 Task: Create a scrum project AgileFlow. Add to scrum project AgileFlow a team member softage.2@softage.net and assign as Project Lead. Add to scrum project AgileFlow a team member softage.3@softage.net
Action: Mouse moved to (229, 64)
Screenshot: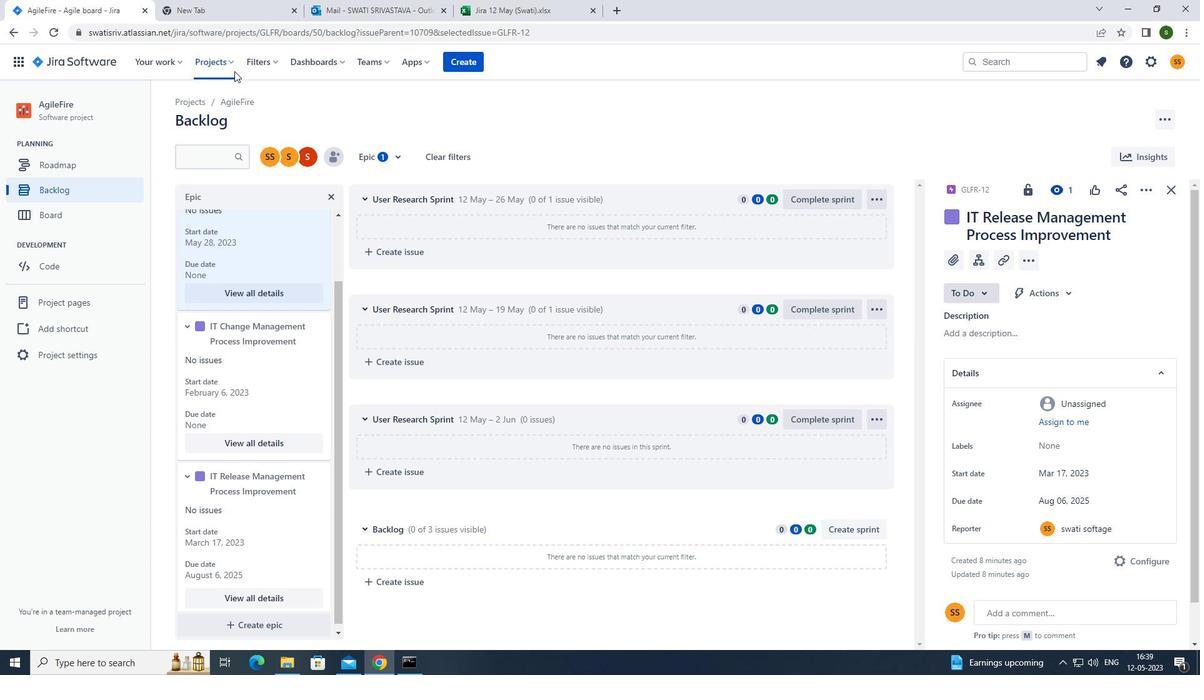 
Action: Mouse pressed left at (229, 64)
Screenshot: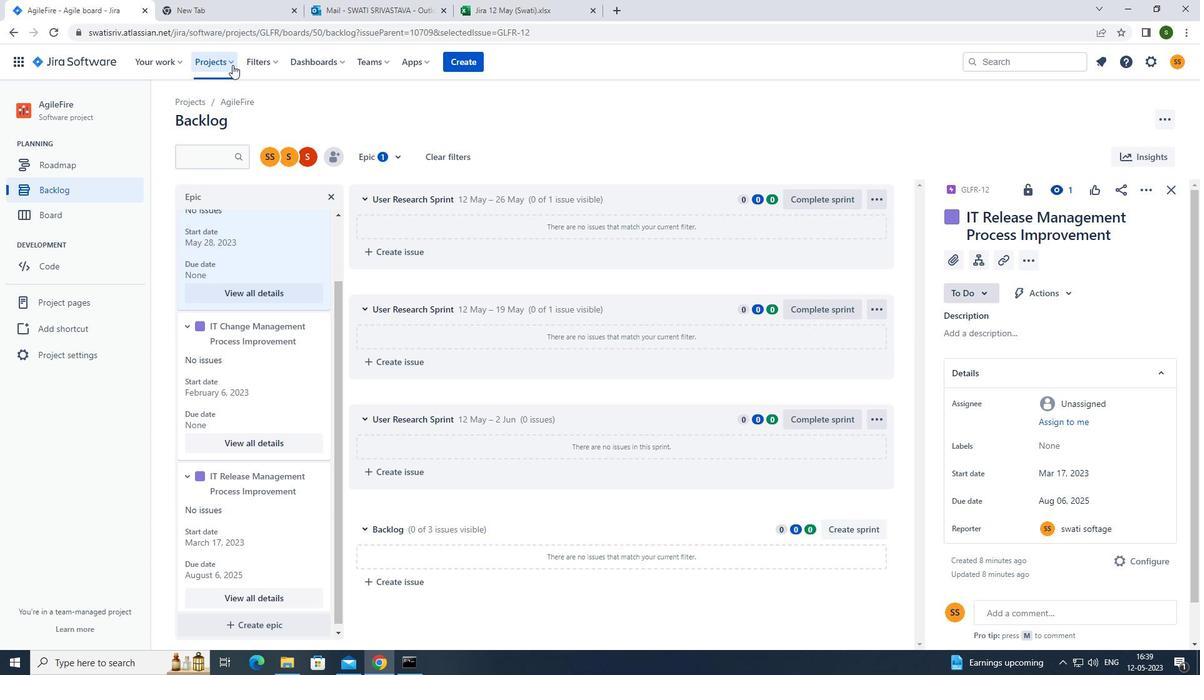 
Action: Mouse moved to (266, 305)
Screenshot: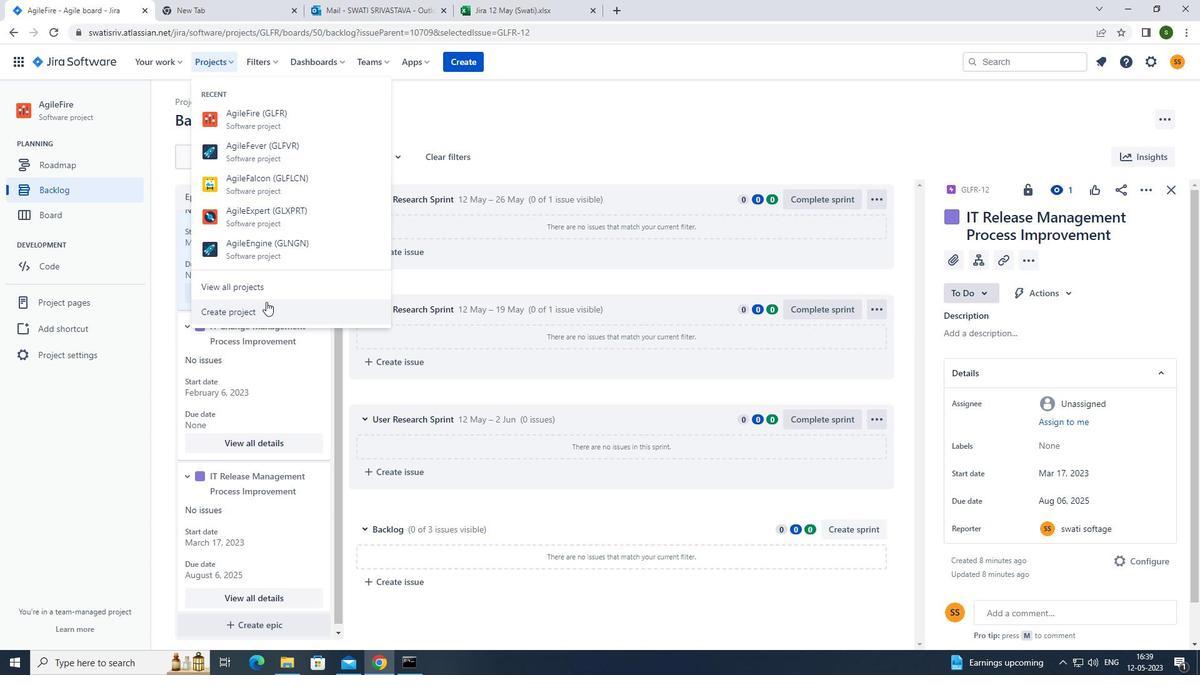 
Action: Mouse pressed left at (266, 305)
Screenshot: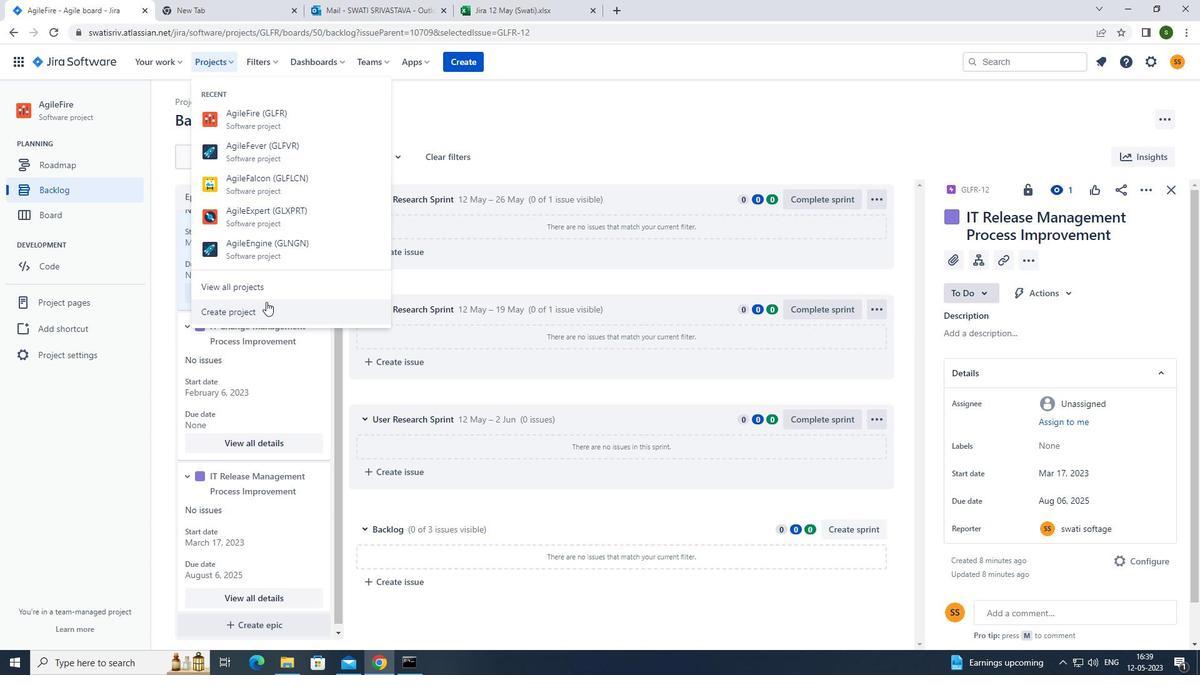 
Action: Mouse moved to (783, 298)
Screenshot: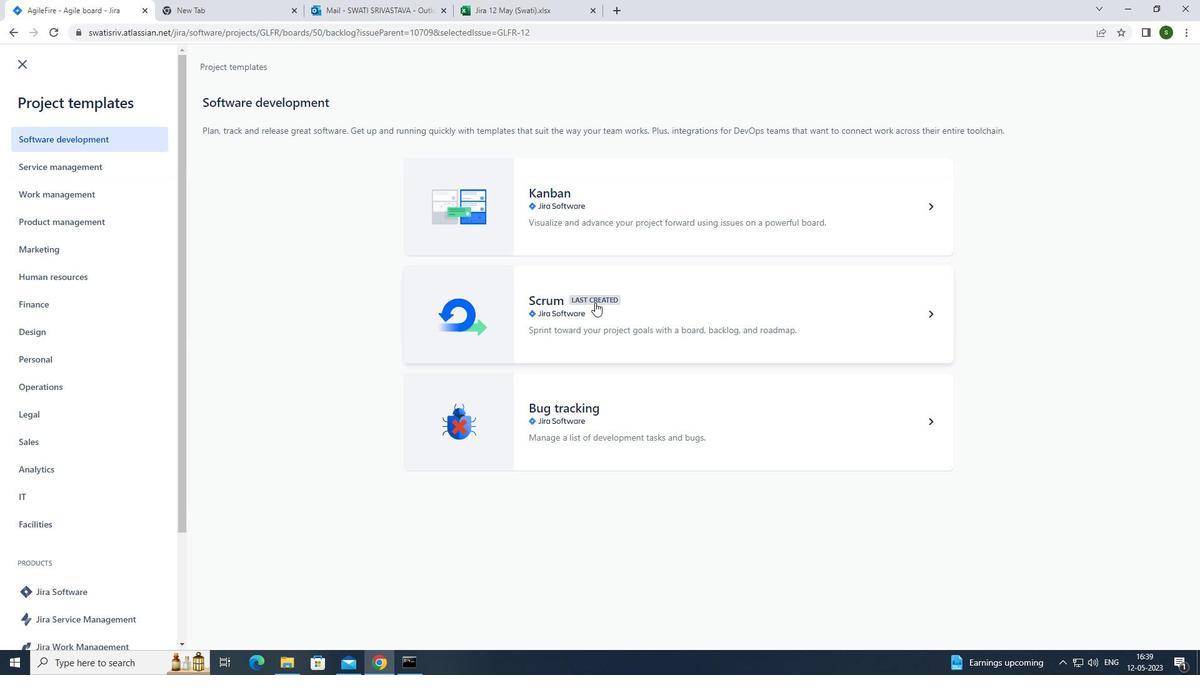 
Action: Mouse pressed left at (783, 298)
Screenshot: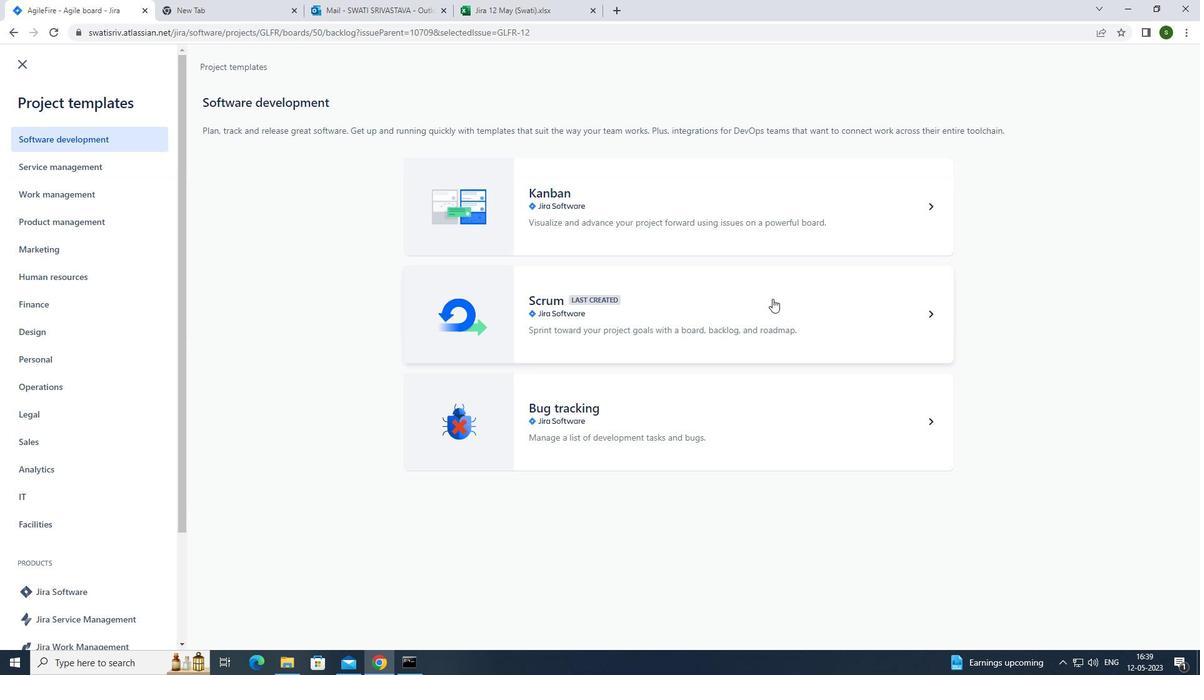 
Action: Mouse moved to (927, 621)
Screenshot: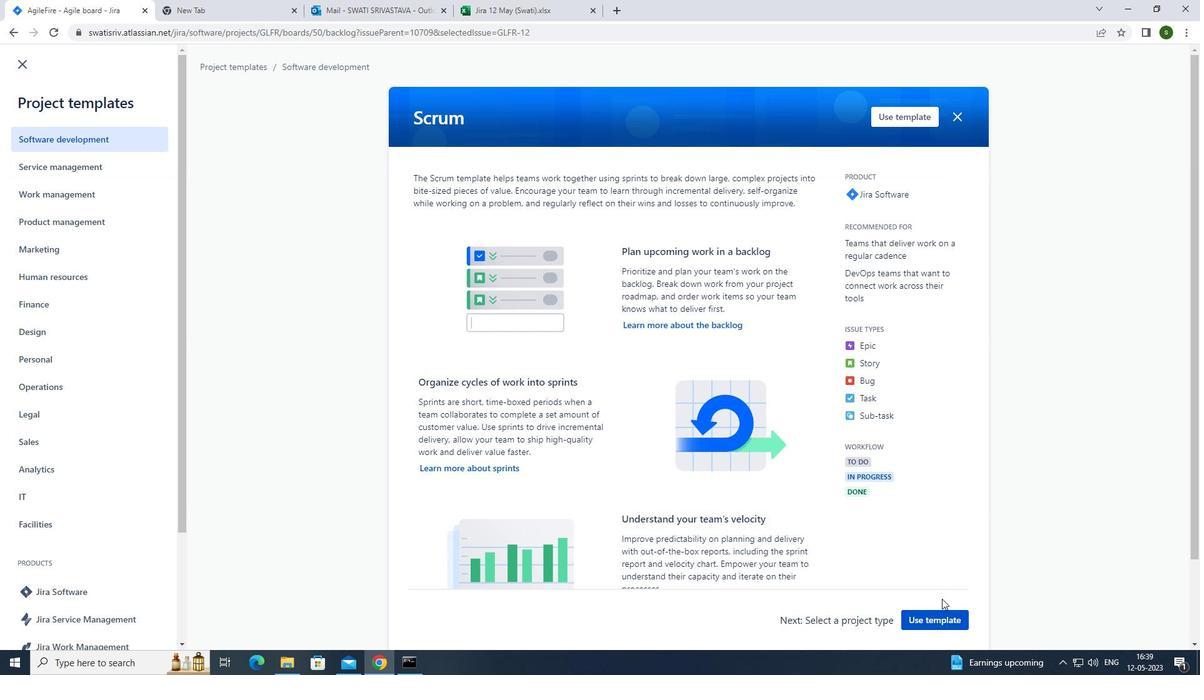 
Action: Mouse pressed left at (927, 621)
Screenshot: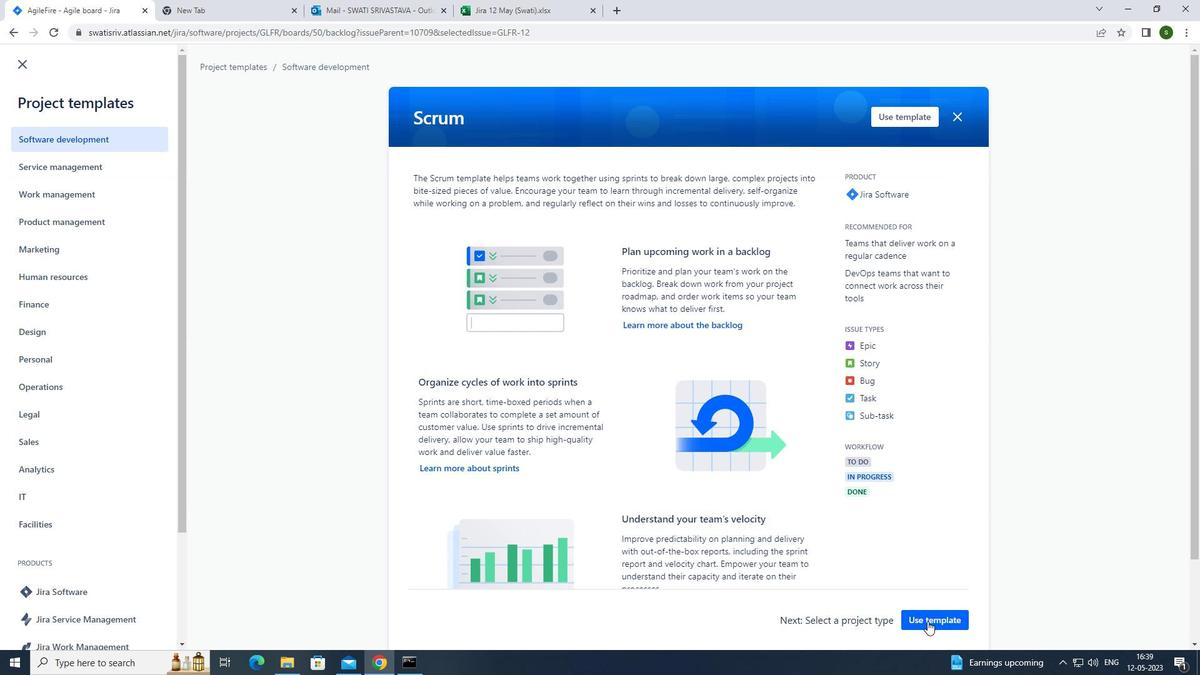 
Action: Mouse moved to (565, 613)
Screenshot: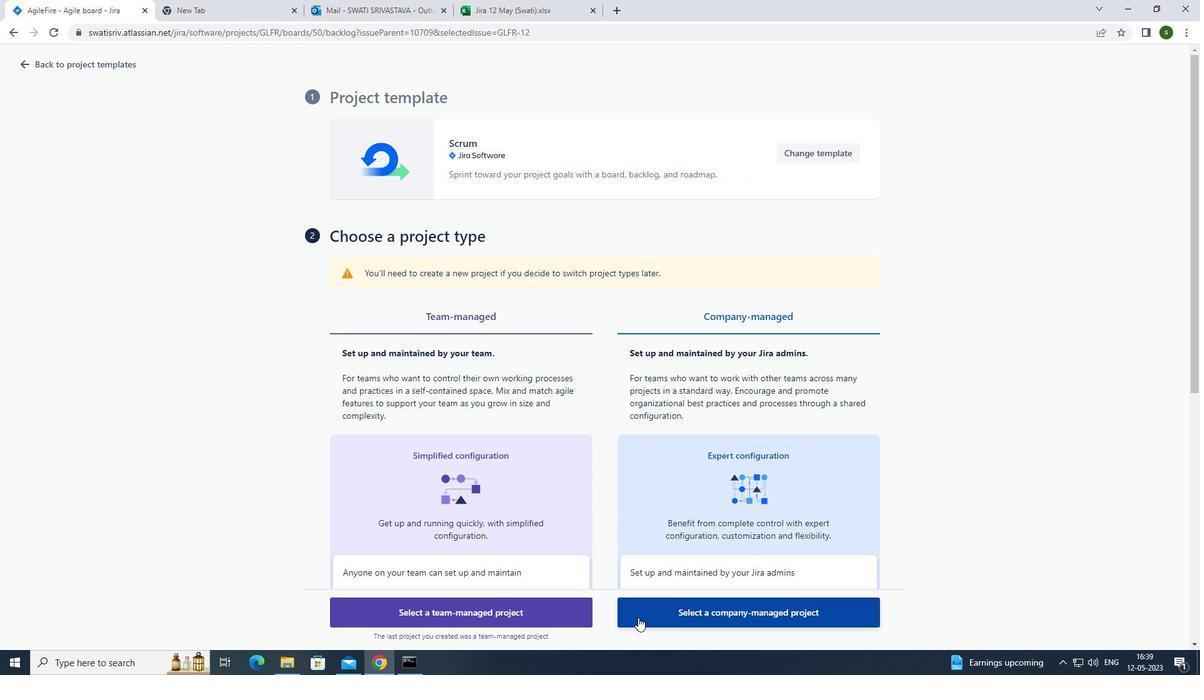 
Action: Mouse pressed left at (565, 613)
Screenshot: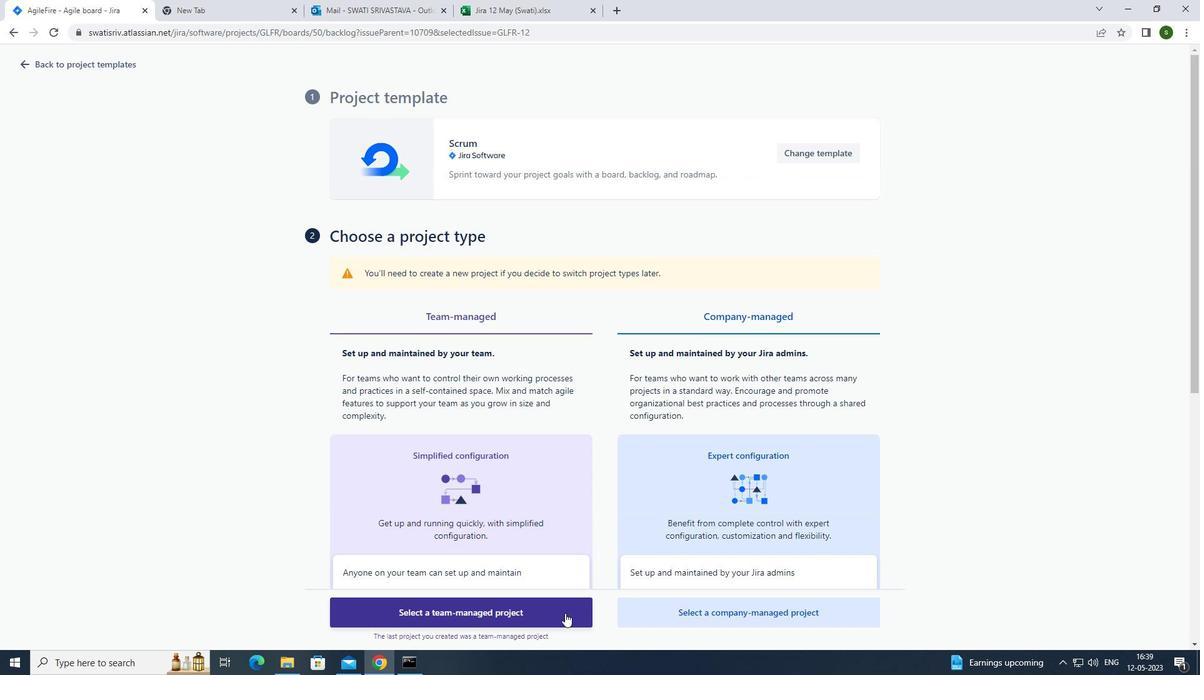 
Action: Mouse moved to (418, 291)
Screenshot: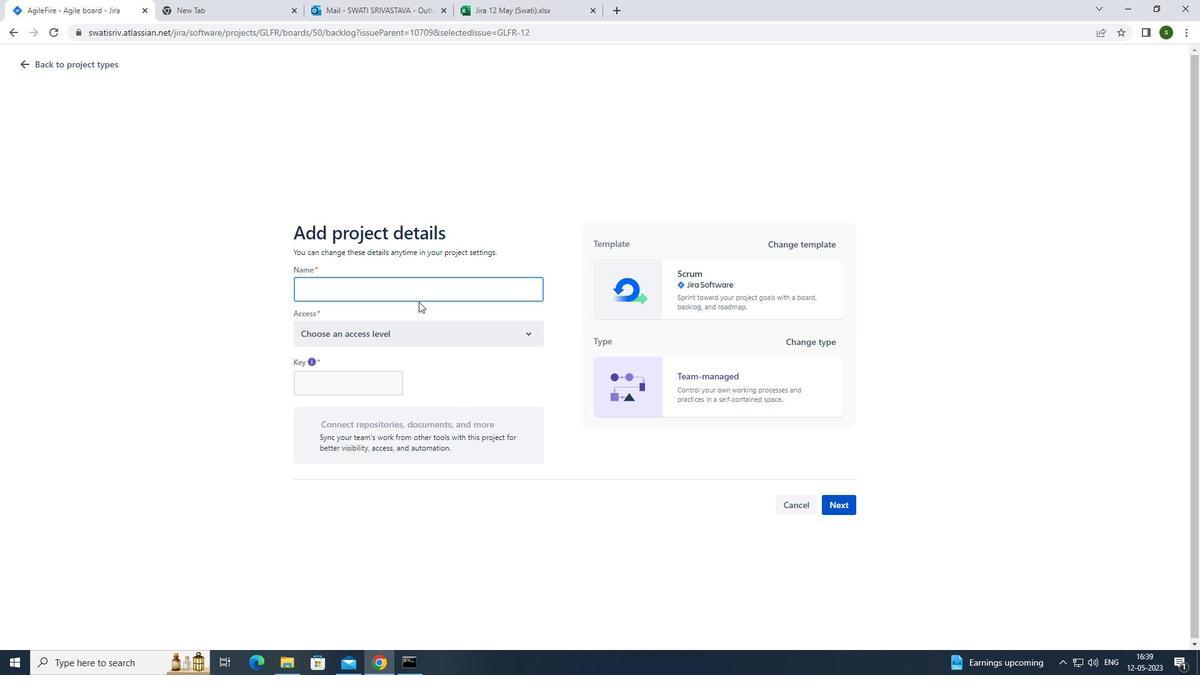 
Action: Mouse pressed left at (418, 291)
Screenshot: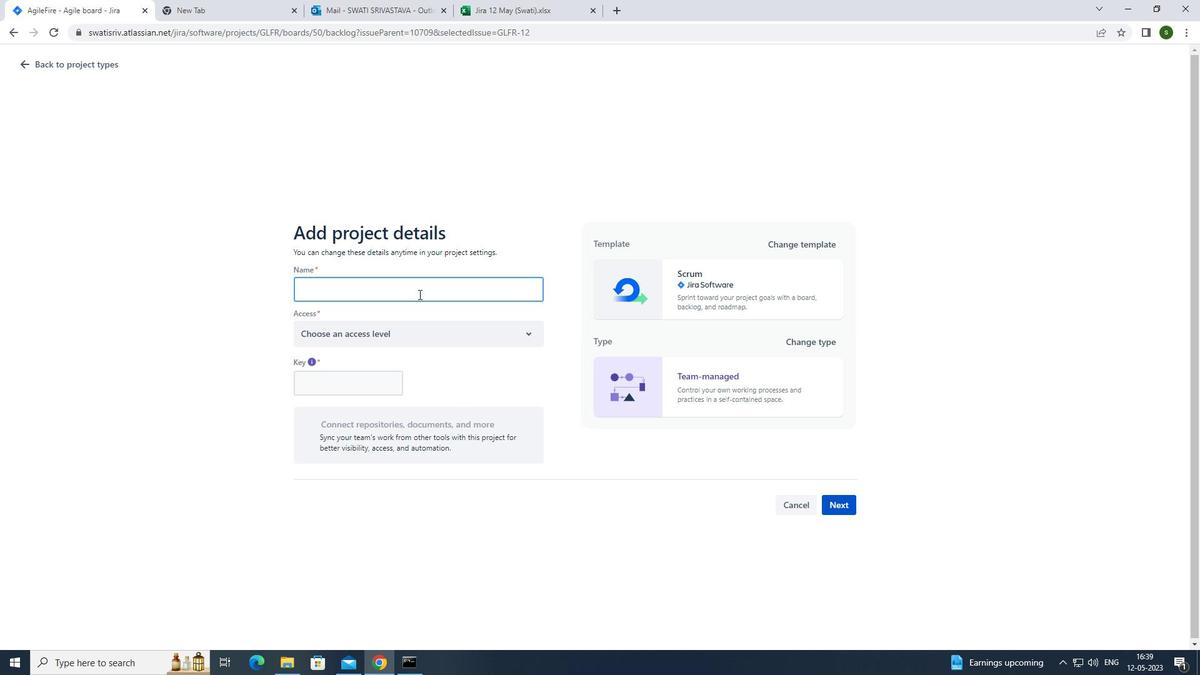 
Action: Key pressed <Key.caps_lock>a<Key.caps_lock>gile<Key.caps_lock>f<Key.caps_lock>low
Screenshot: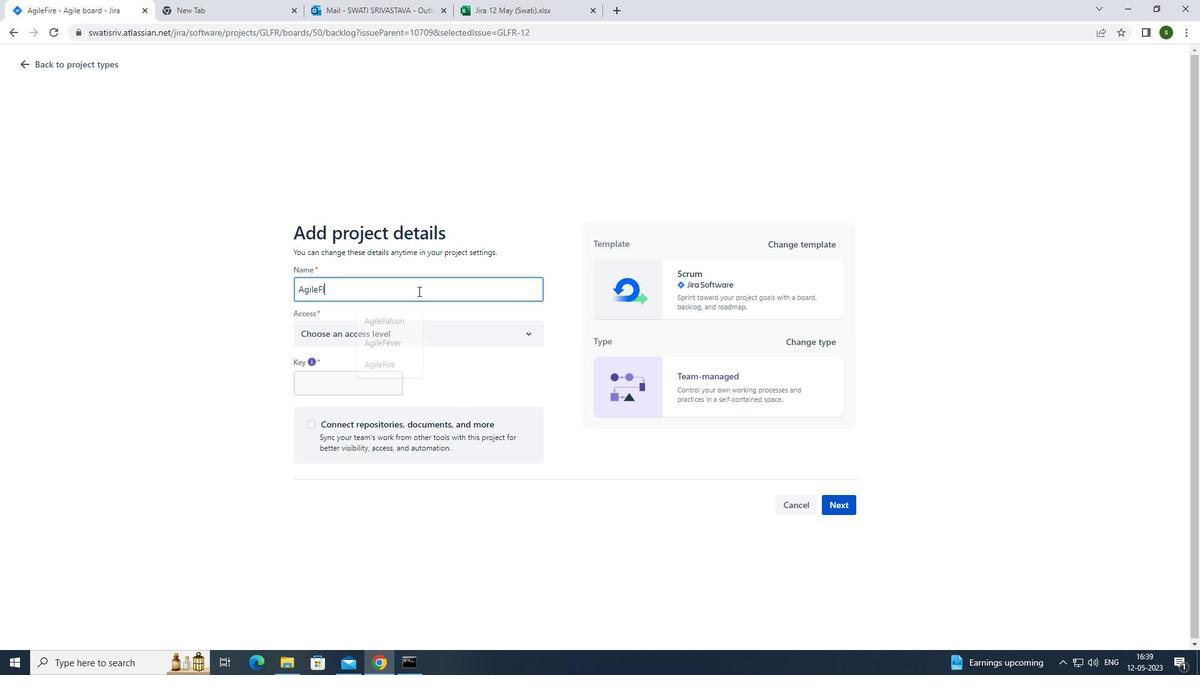 
Action: Mouse moved to (387, 328)
Screenshot: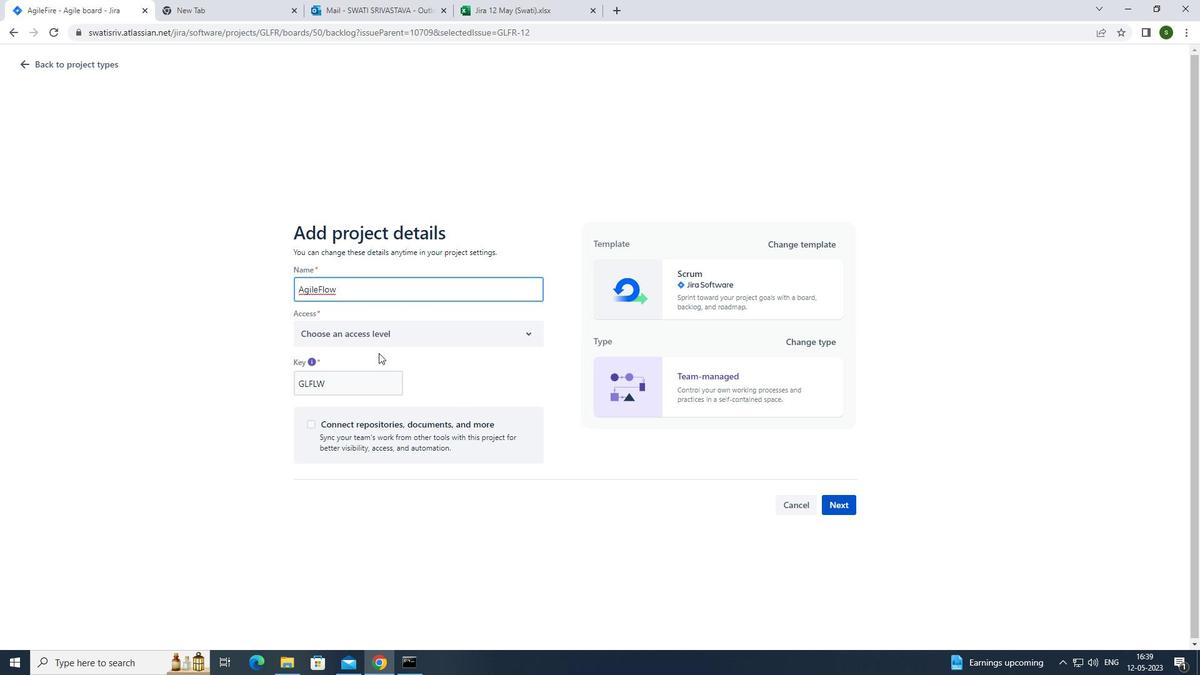 
Action: Mouse pressed left at (387, 328)
Screenshot: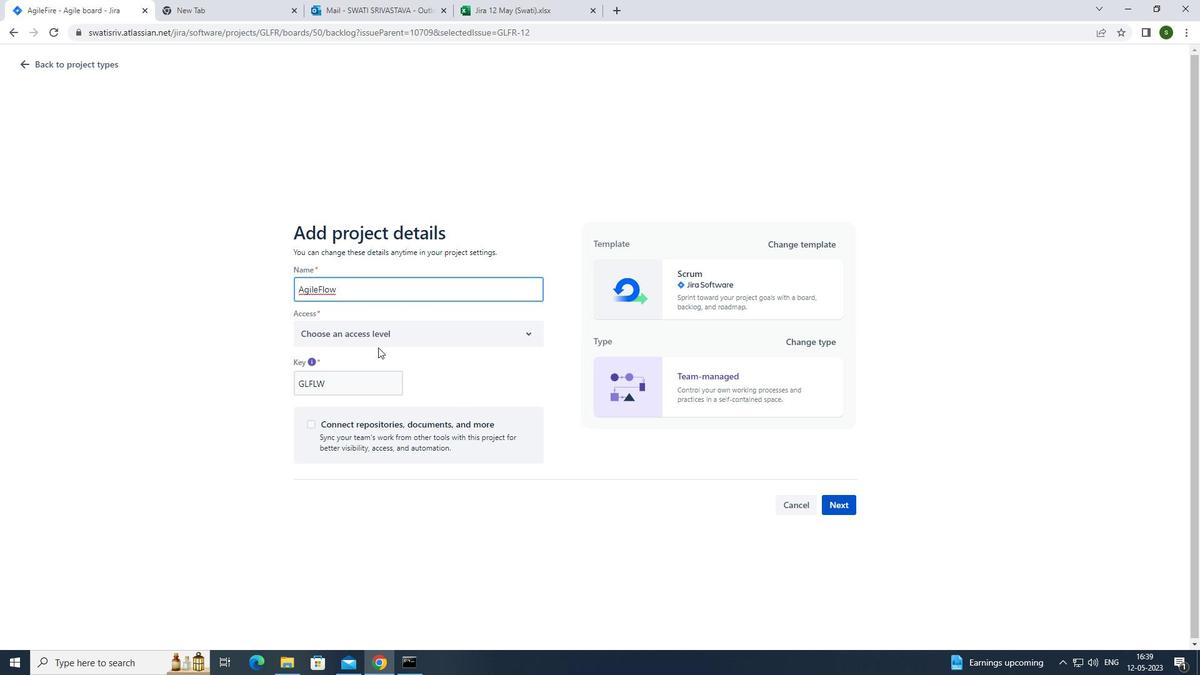 
Action: Mouse moved to (375, 377)
Screenshot: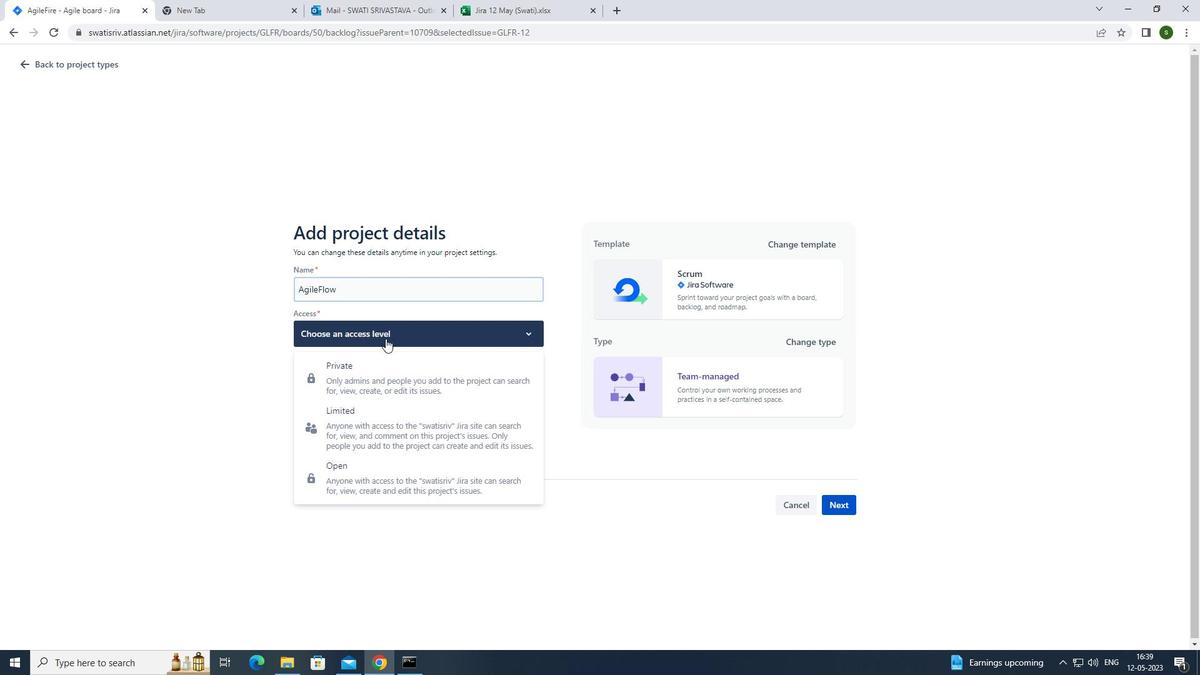 
Action: Mouse pressed left at (375, 377)
Screenshot: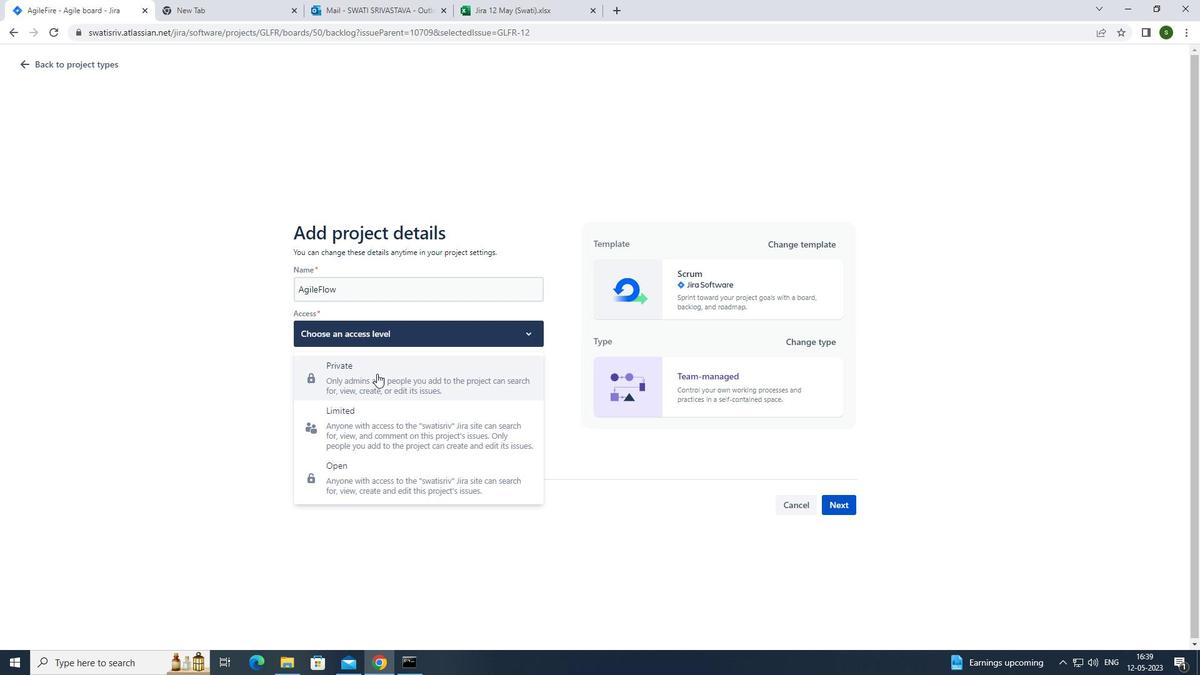 
Action: Mouse moved to (835, 500)
Screenshot: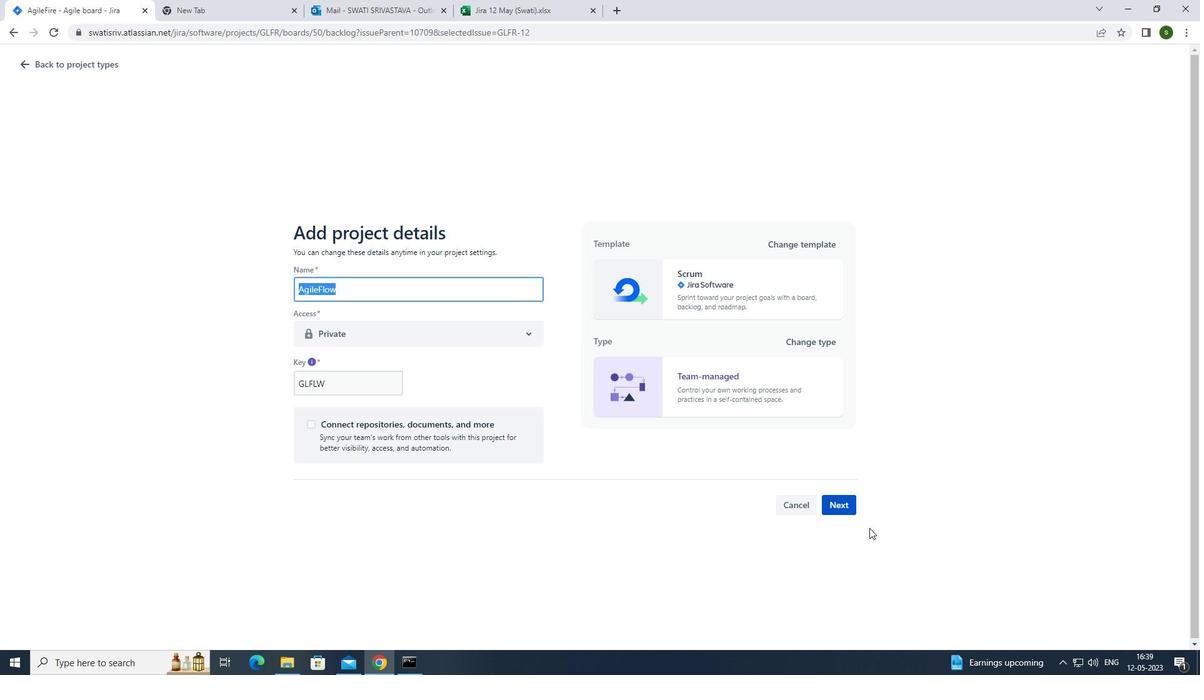 
Action: Mouse pressed left at (835, 500)
Screenshot: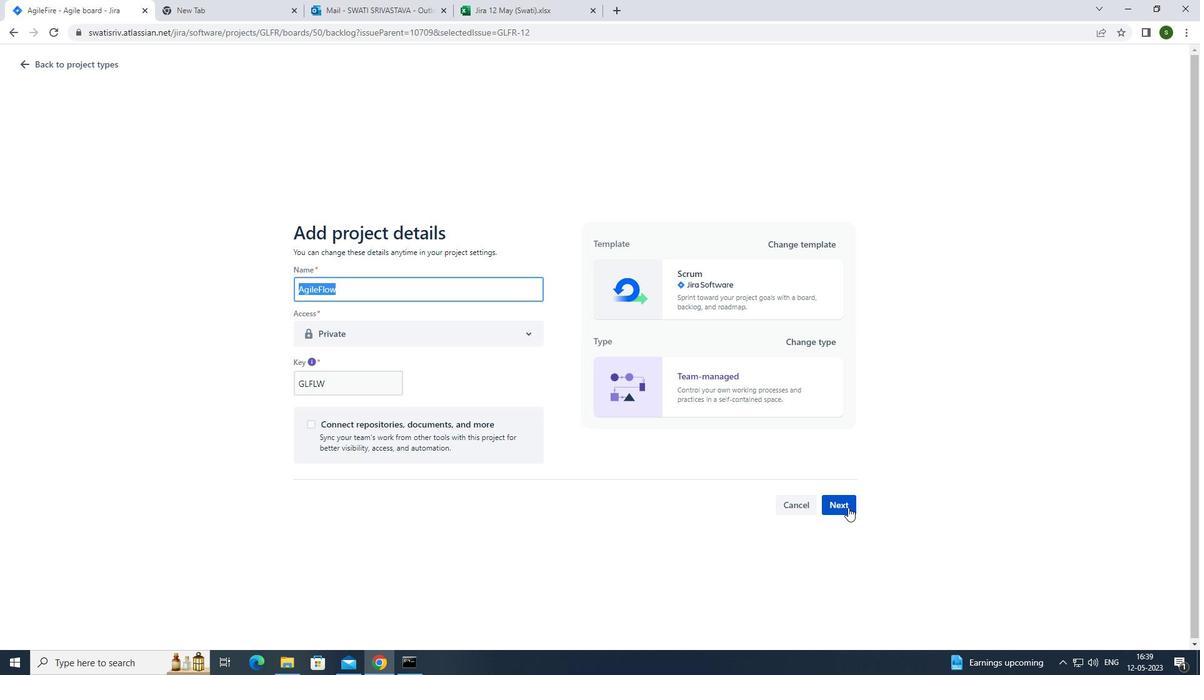 
Action: Mouse moved to (744, 421)
Screenshot: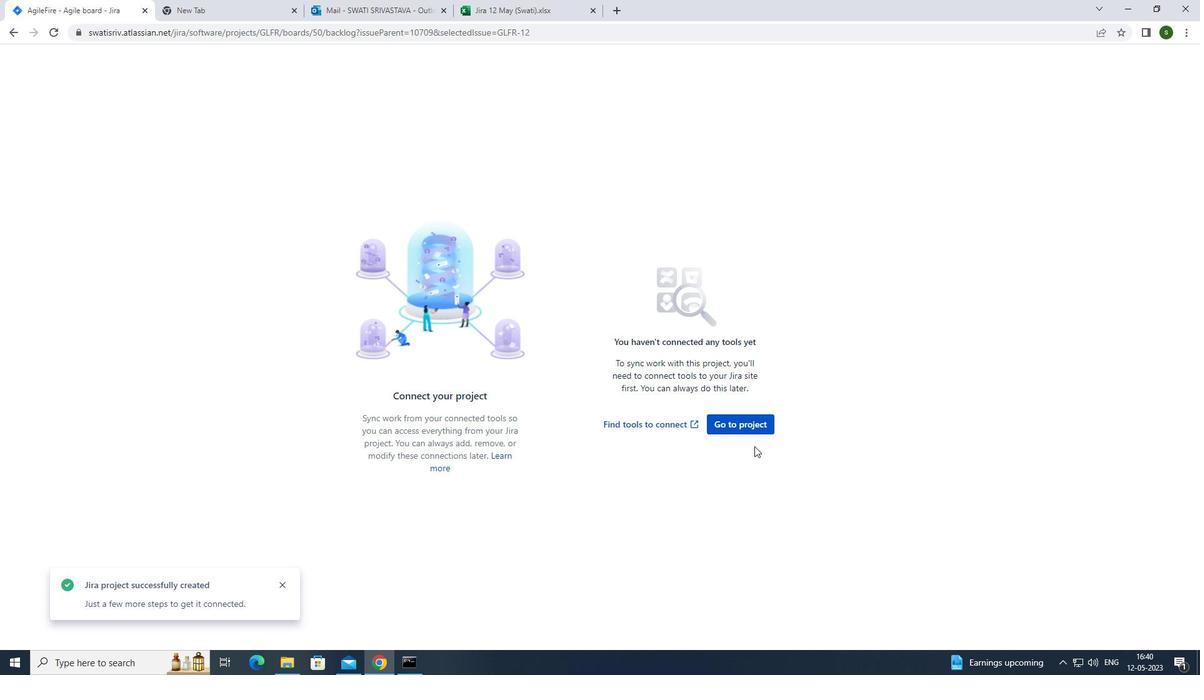 
Action: Mouse pressed left at (744, 421)
Screenshot: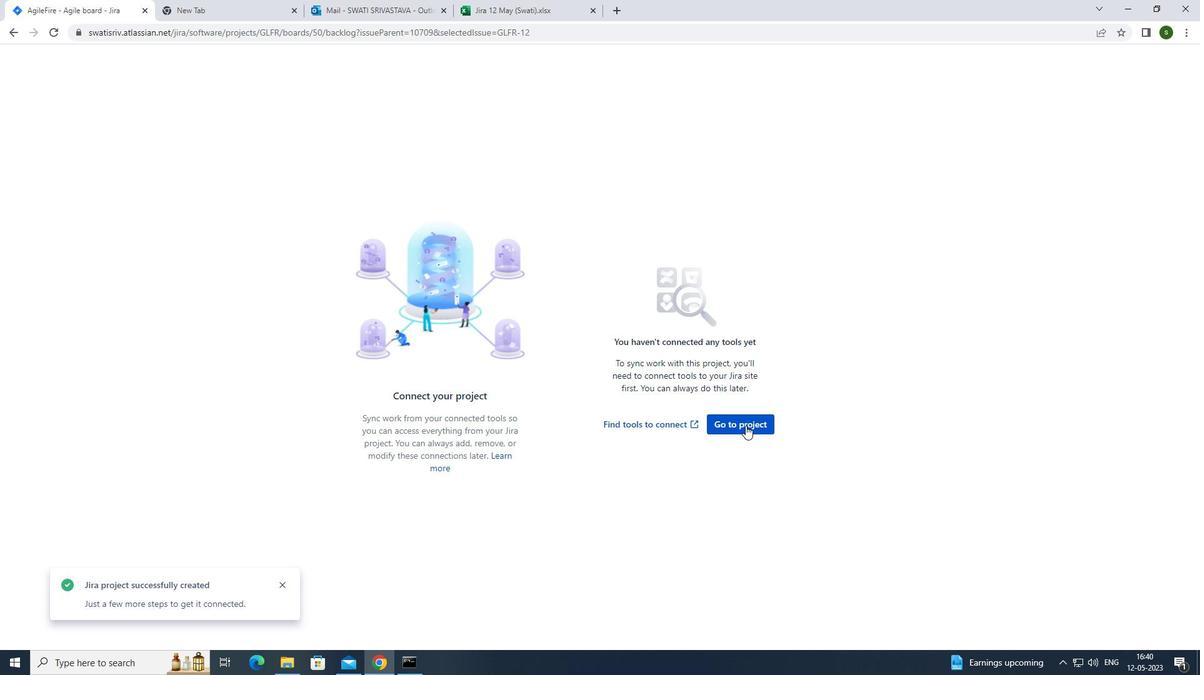 
Action: Mouse moved to (293, 169)
Screenshot: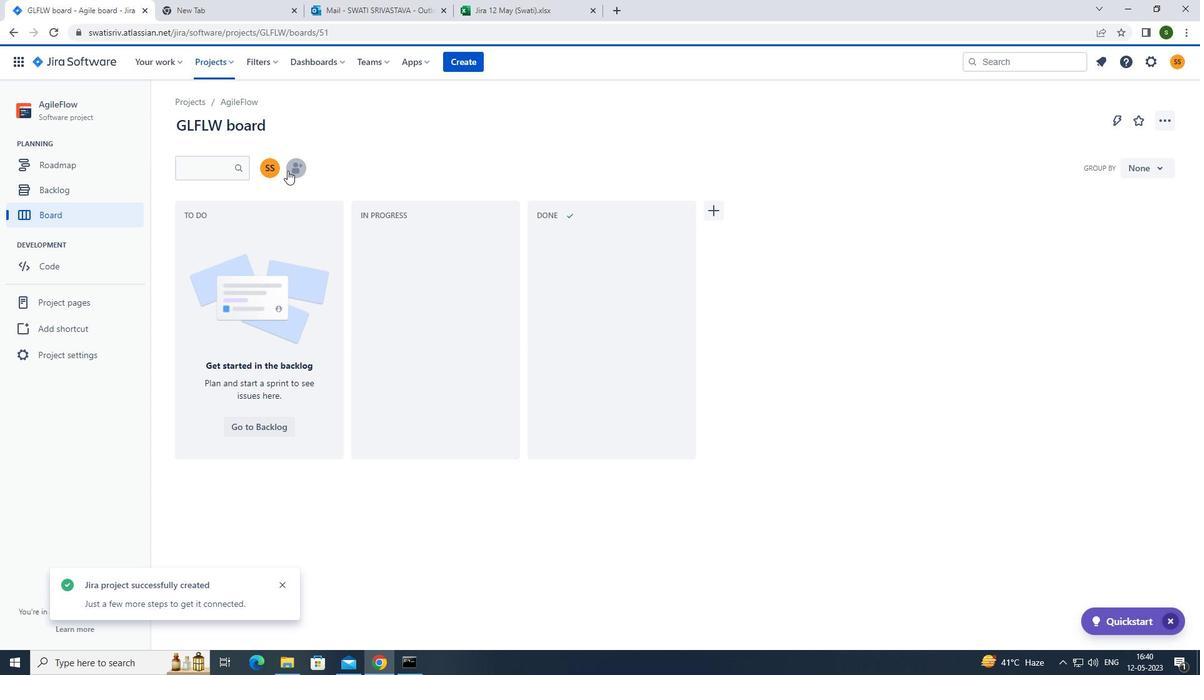 
Action: Mouse pressed left at (293, 169)
Screenshot: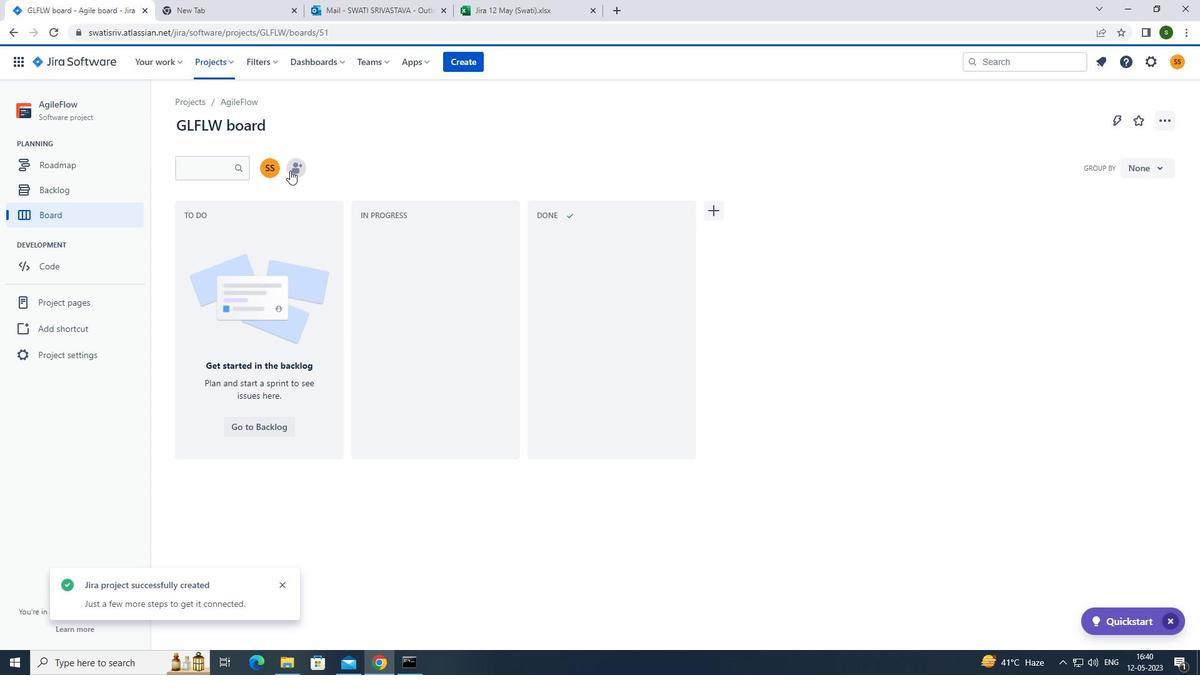 
Action: Mouse moved to (548, 161)
Screenshot: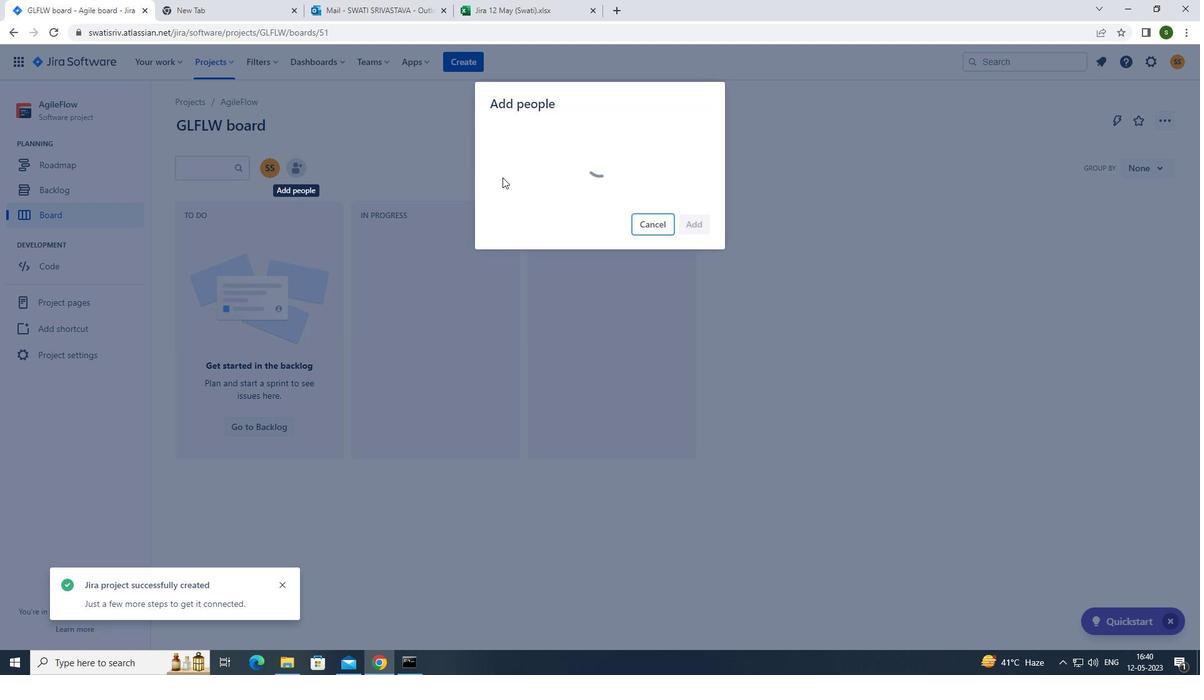 
Action: Key pressed s
Screenshot: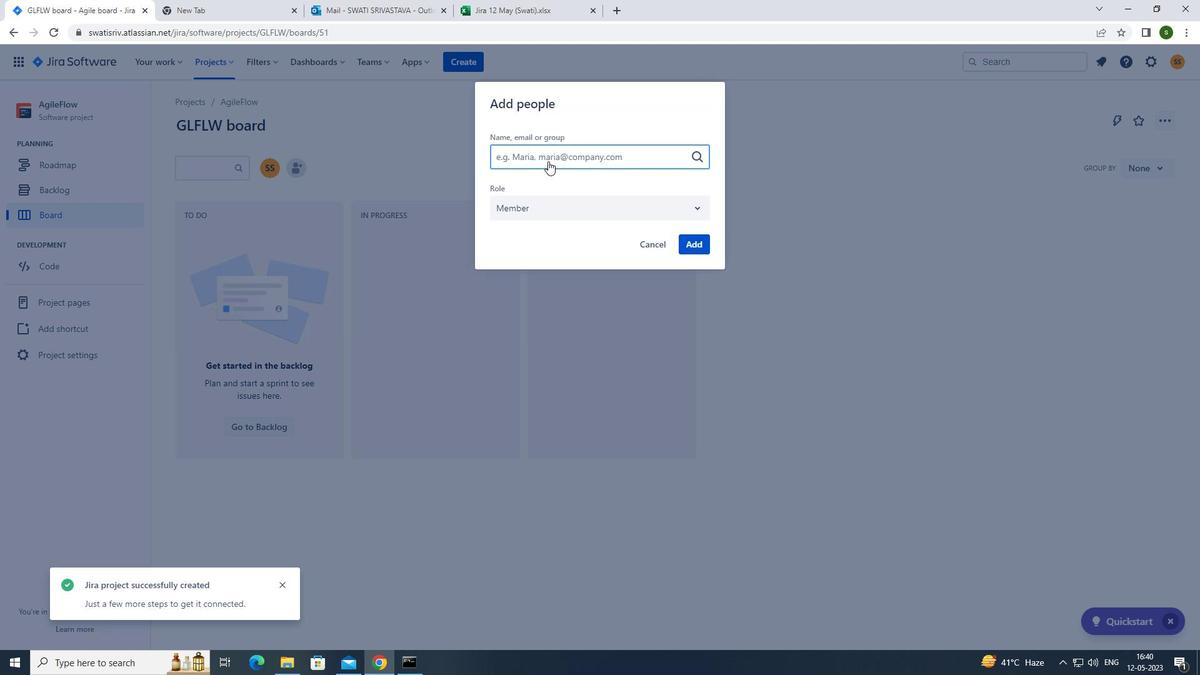 
Action: Mouse moved to (565, 307)
Screenshot: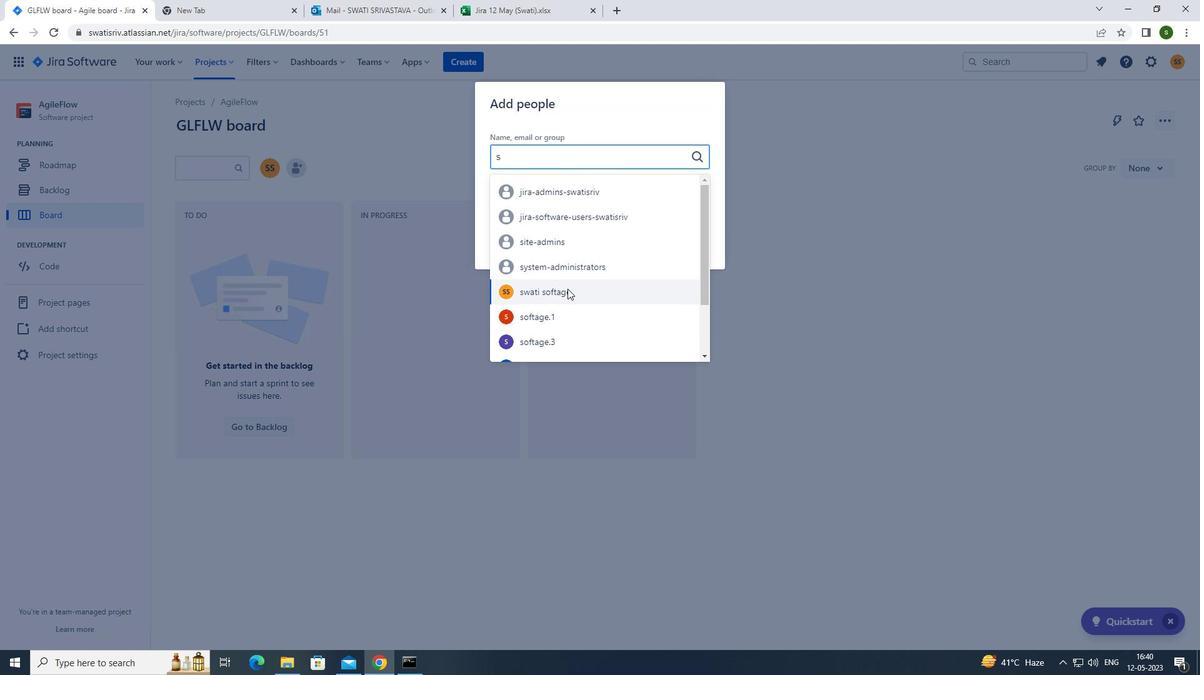 
Action: Mouse scrolled (565, 307) with delta (0, 0)
Screenshot: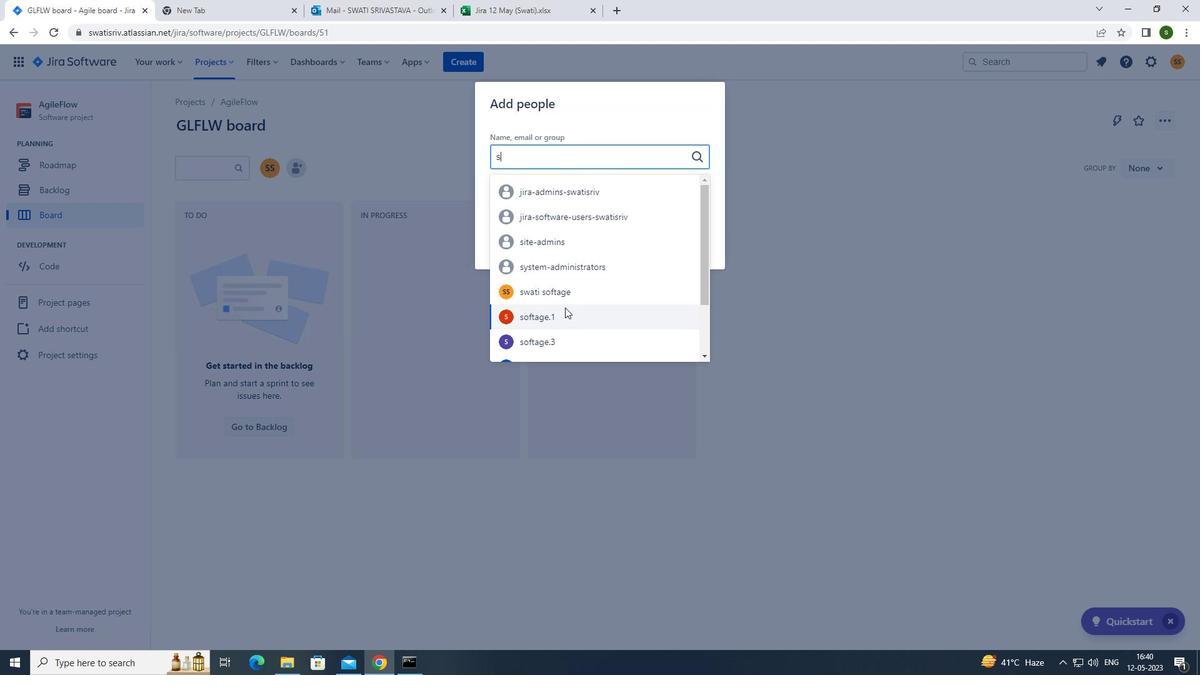 
Action: Mouse scrolled (565, 307) with delta (0, 0)
Screenshot: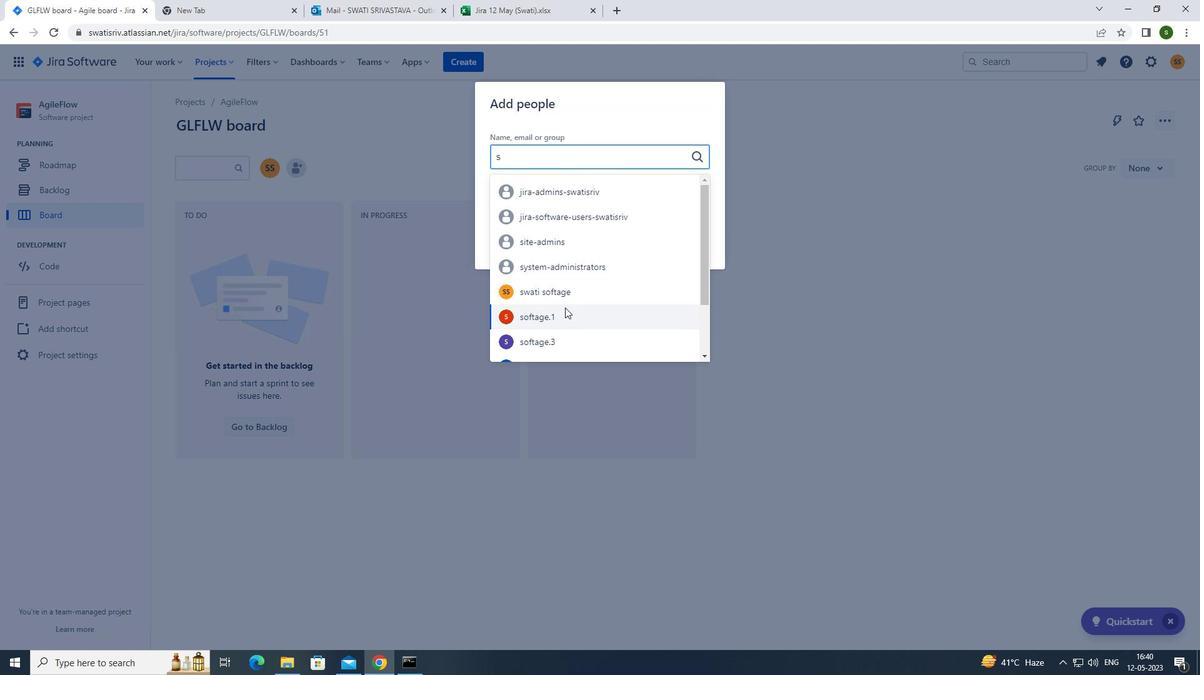 
Action: Mouse moved to (554, 318)
Screenshot: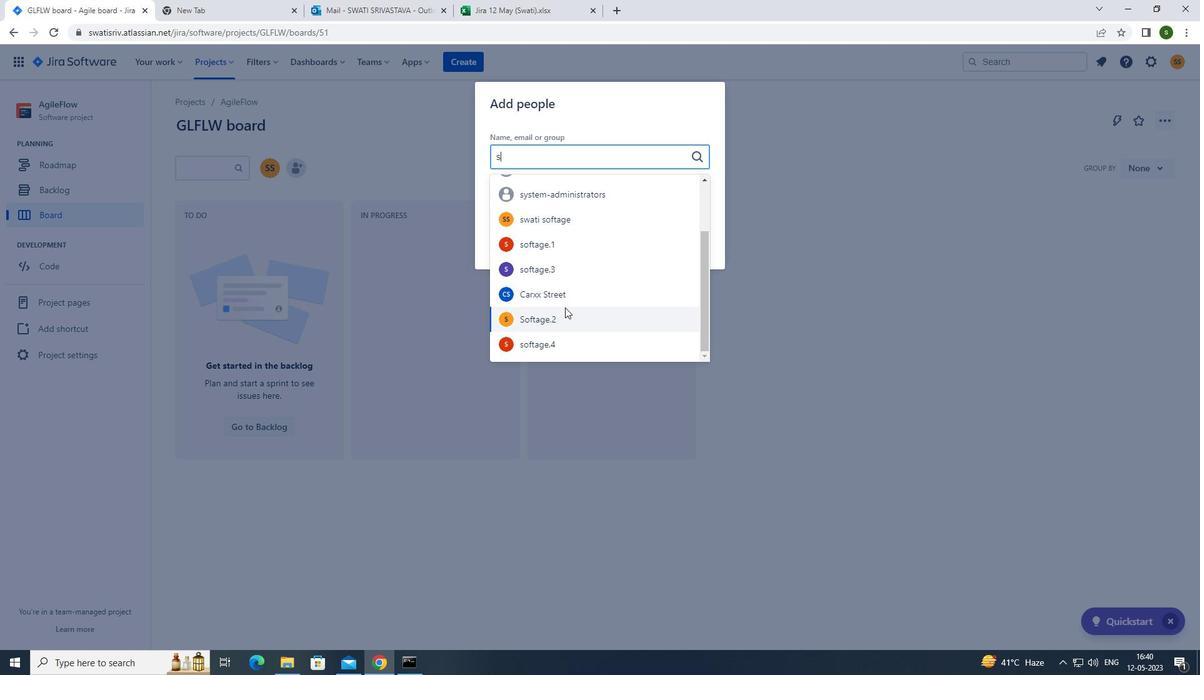 
Action: Mouse pressed left at (554, 318)
Screenshot: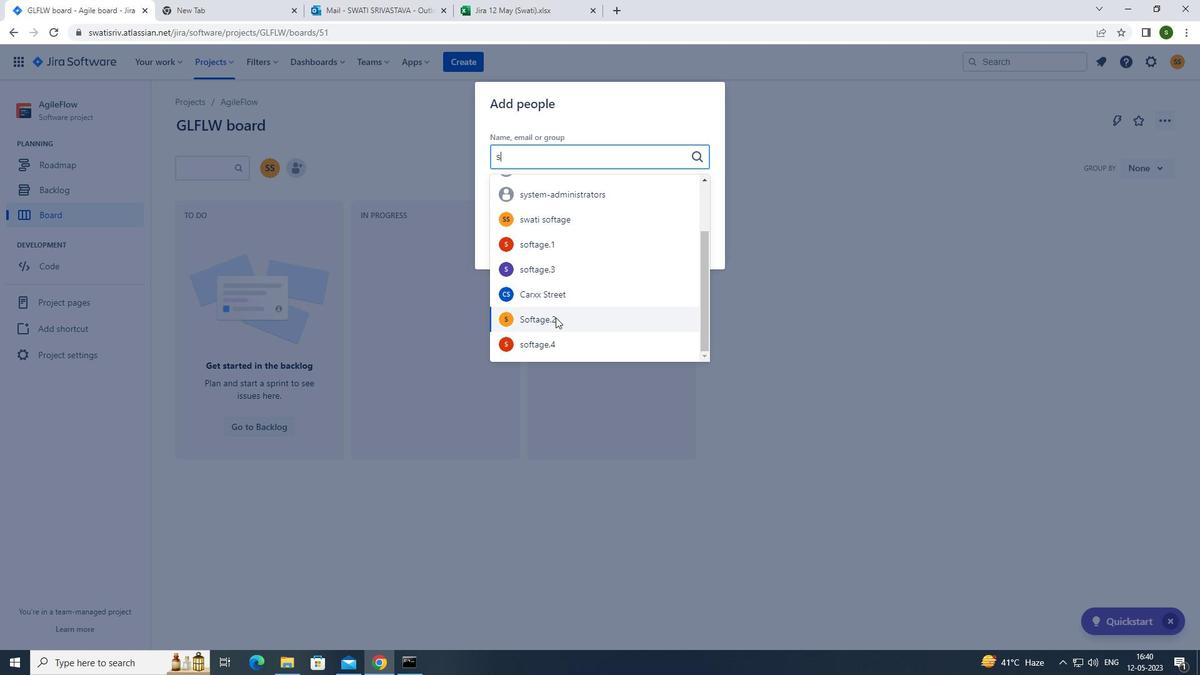 
Action: Mouse moved to (695, 242)
Screenshot: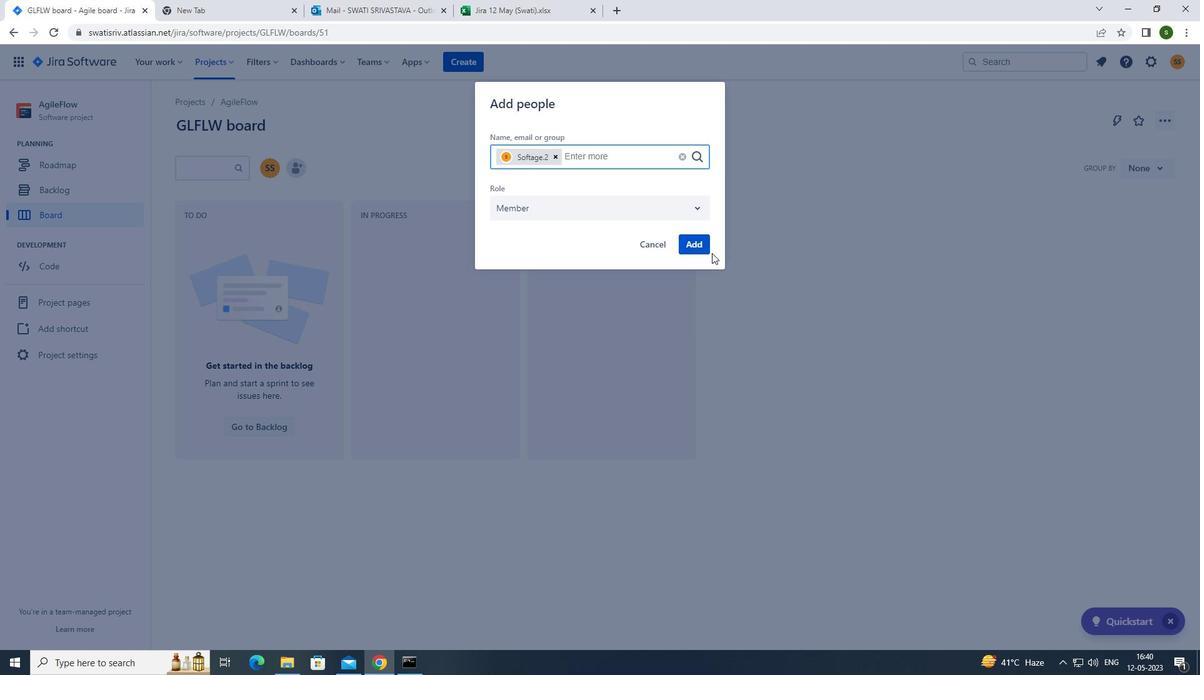 
Action: Mouse pressed left at (695, 242)
Screenshot: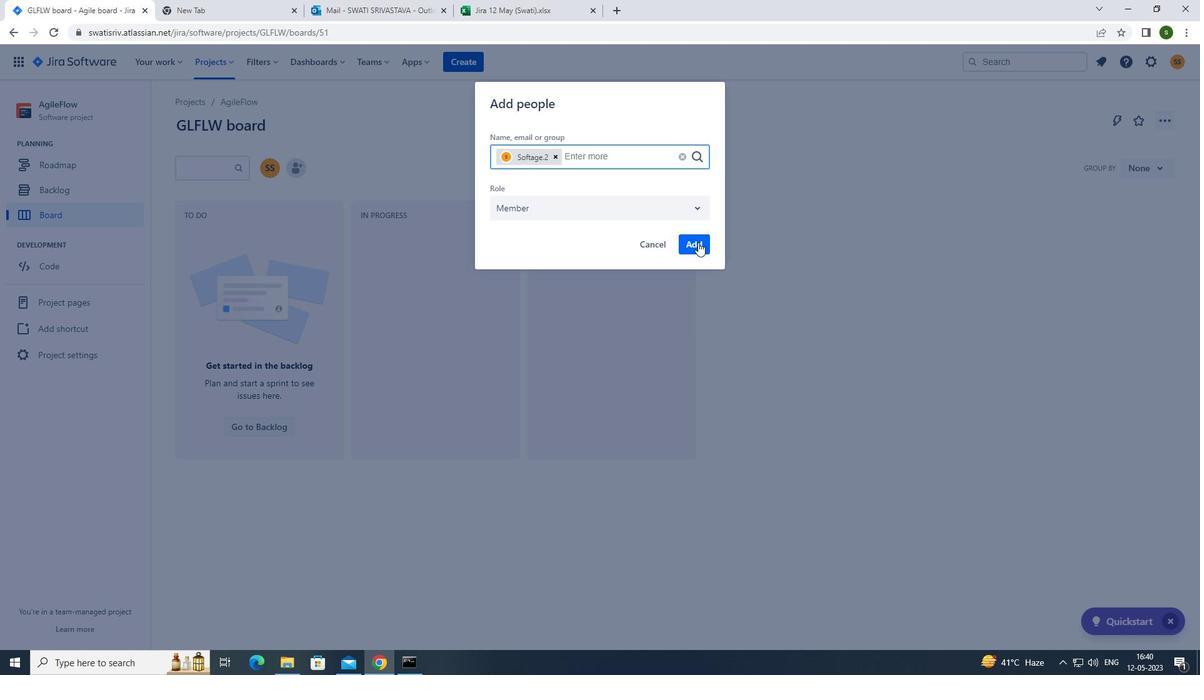 
Action: Mouse moved to (78, 353)
Screenshot: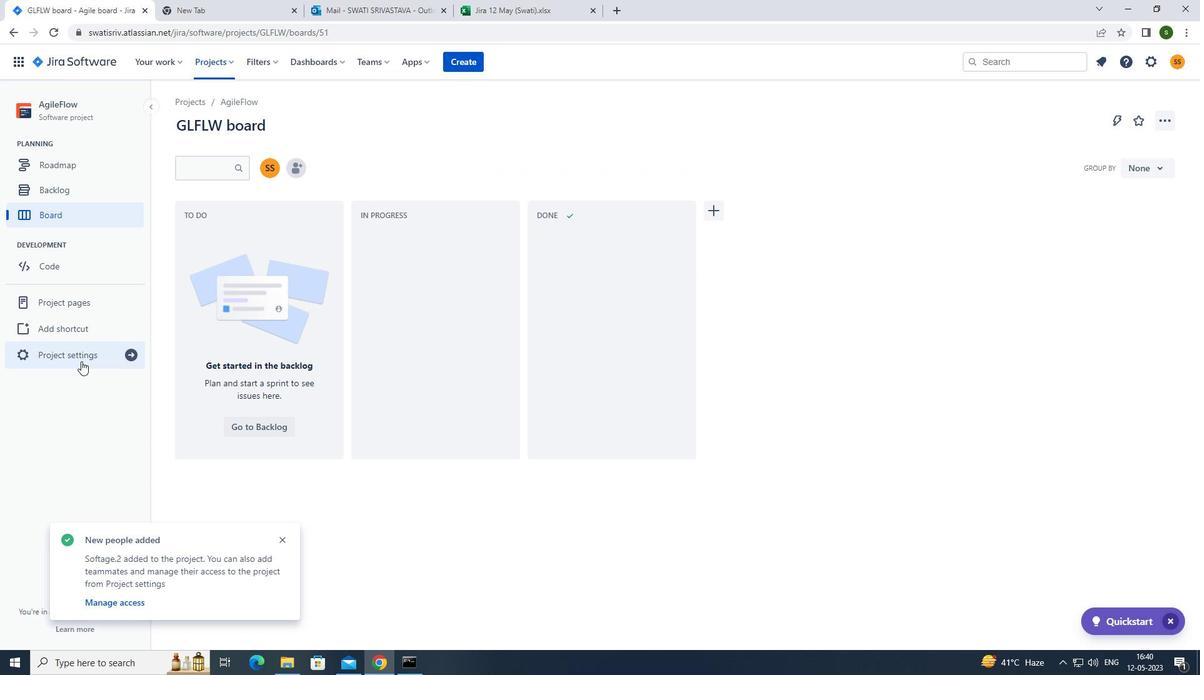 
Action: Mouse pressed left at (78, 353)
Screenshot: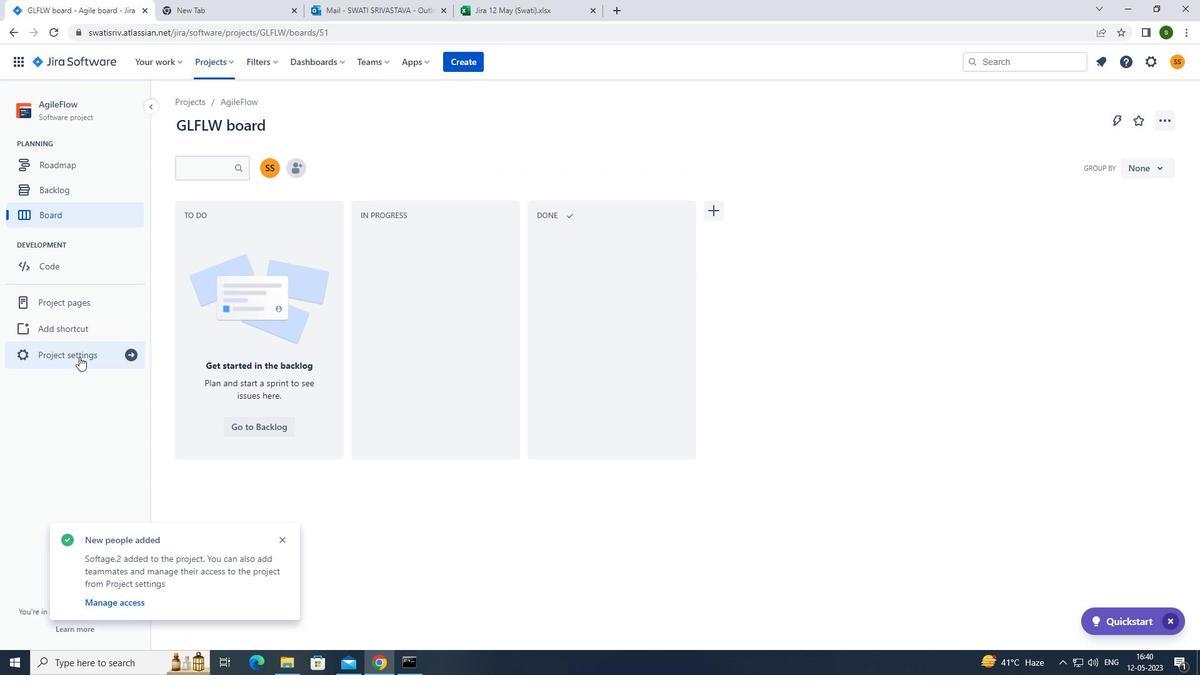 
Action: Mouse moved to (655, 443)
Screenshot: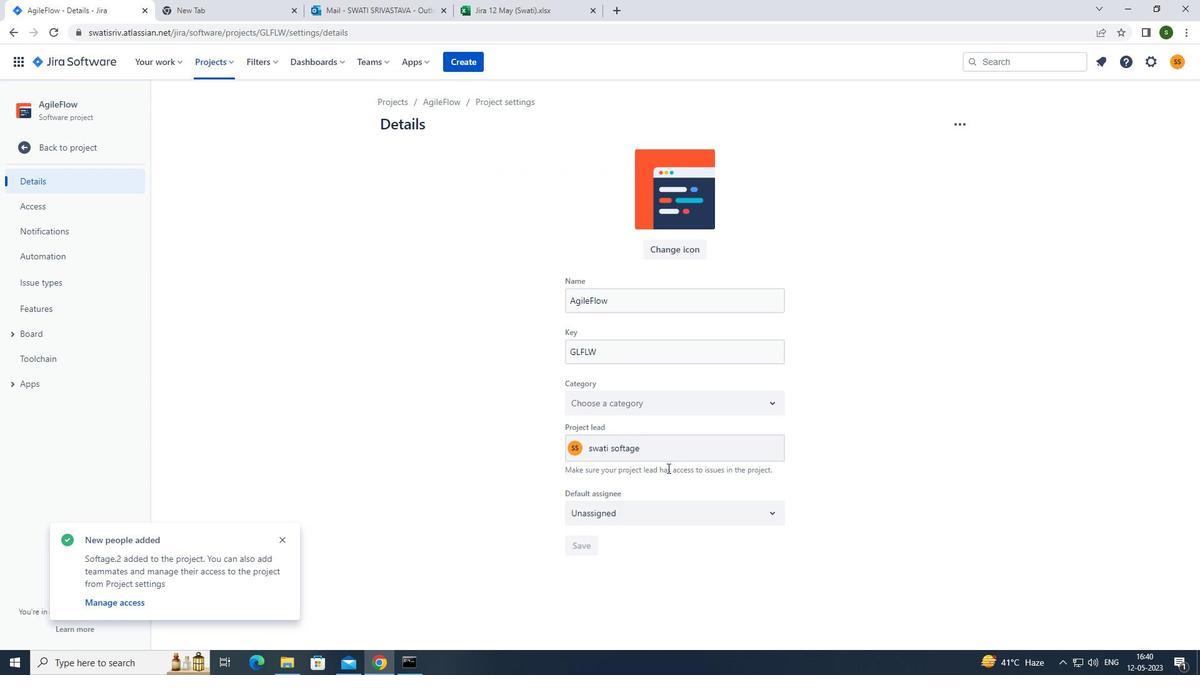 
Action: Mouse pressed left at (655, 443)
Screenshot: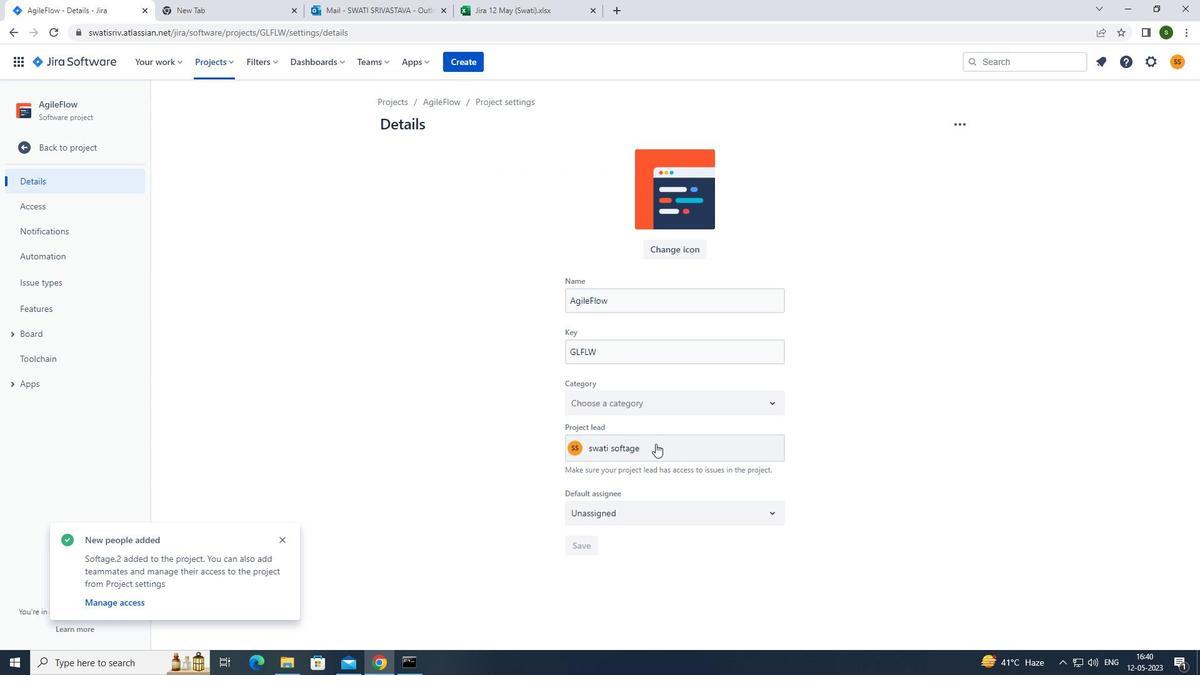 
Action: Mouse moved to (667, 518)
Screenshot: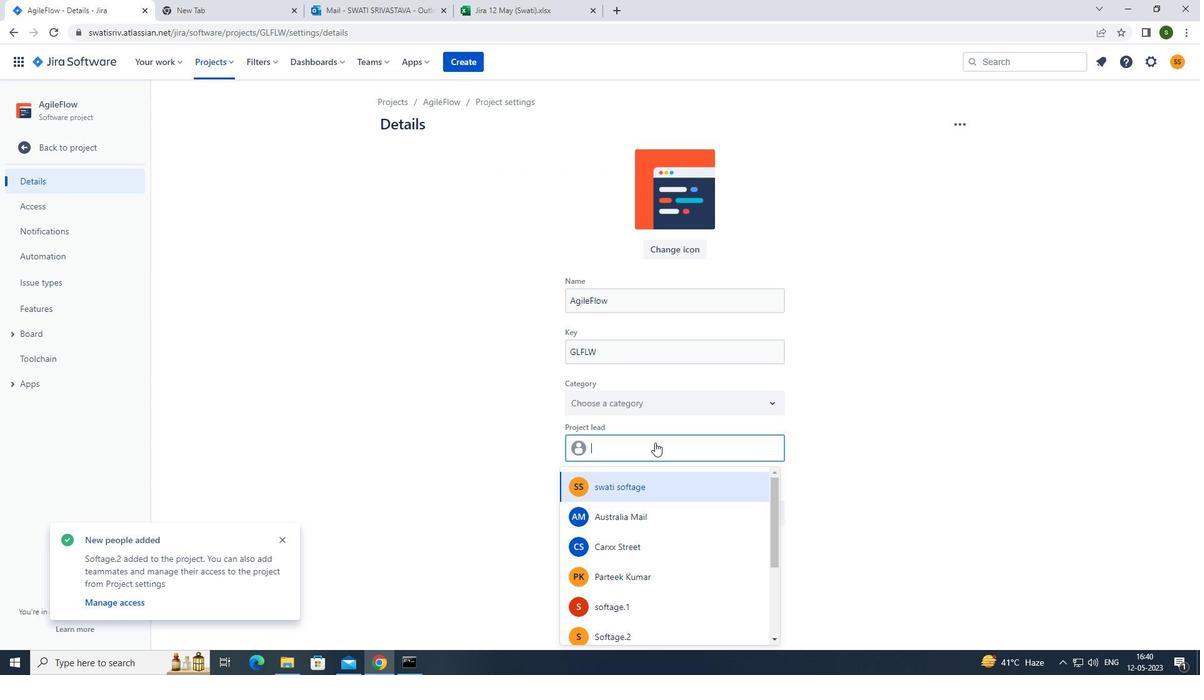 
Action: Mouse scrolled (667, 518) with delta (0, 0)
Screenshot: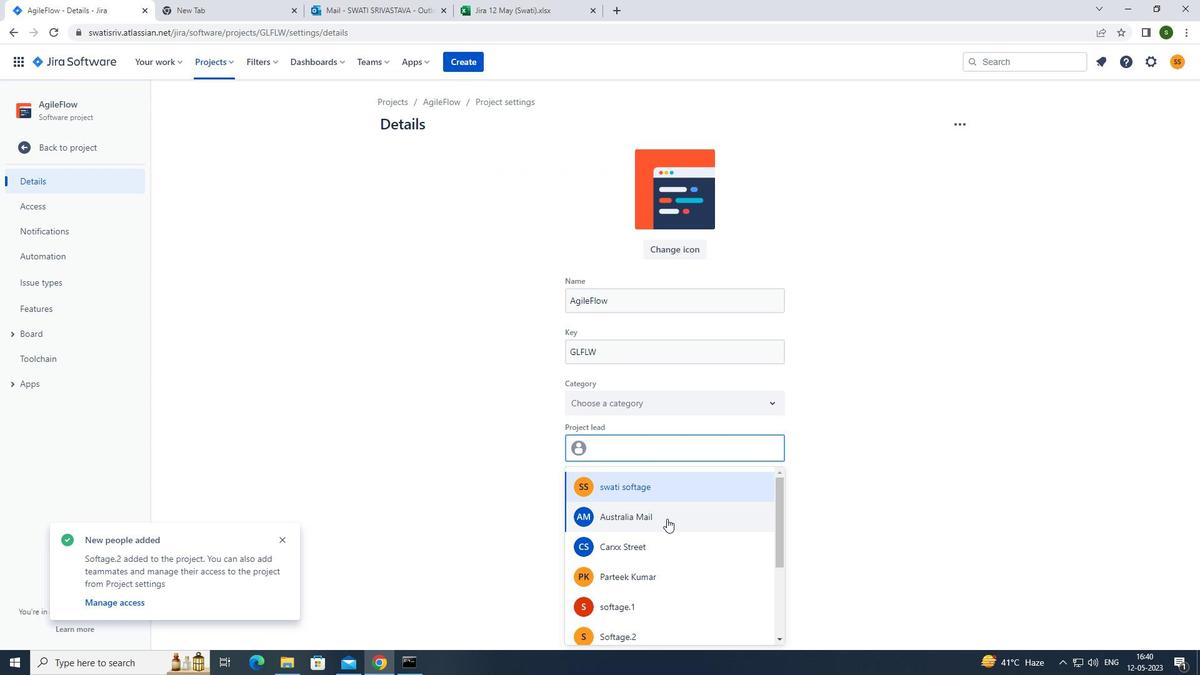 
Action: Mouse moved to (667, 520)
Screenshot: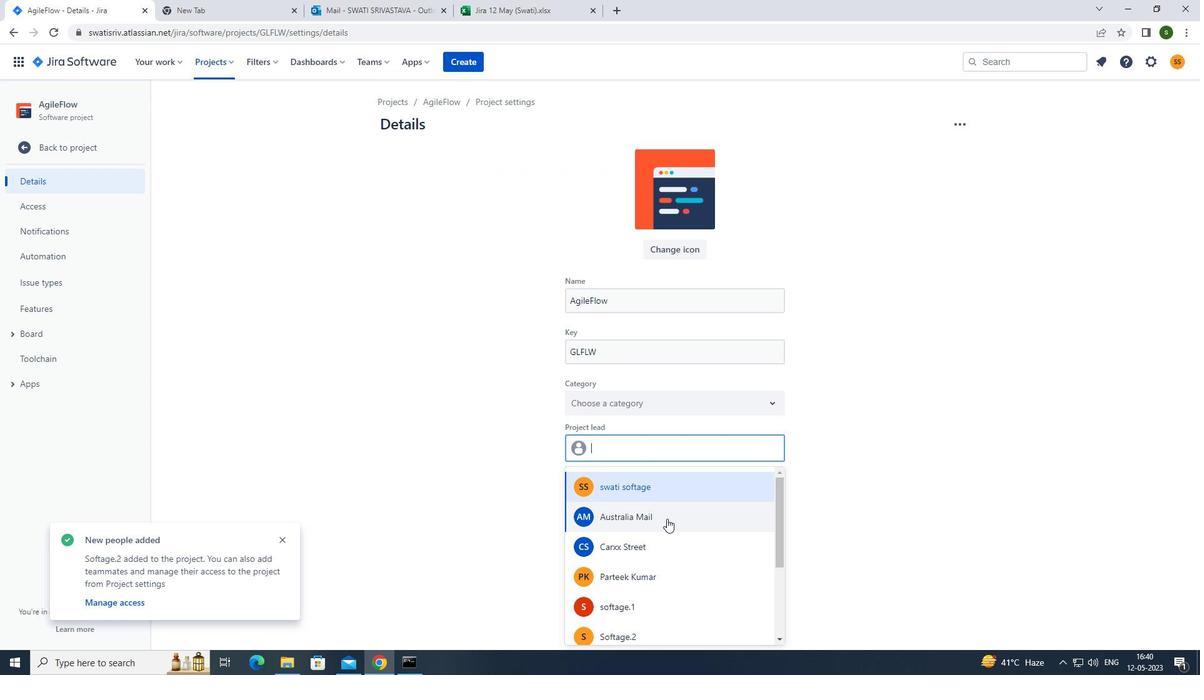 
Action: Mouse scrolled (667, 519) with delta (0, 0)
Screenshot: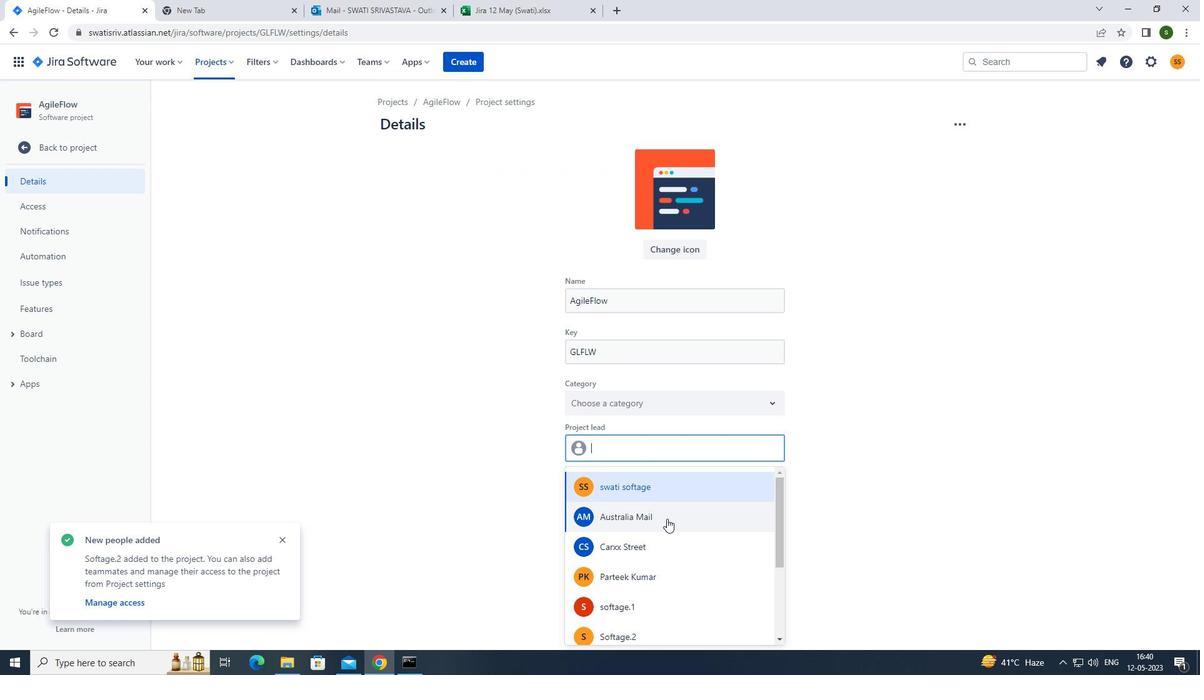 
Action: Mouse moved to (634, 510)
Screenshot: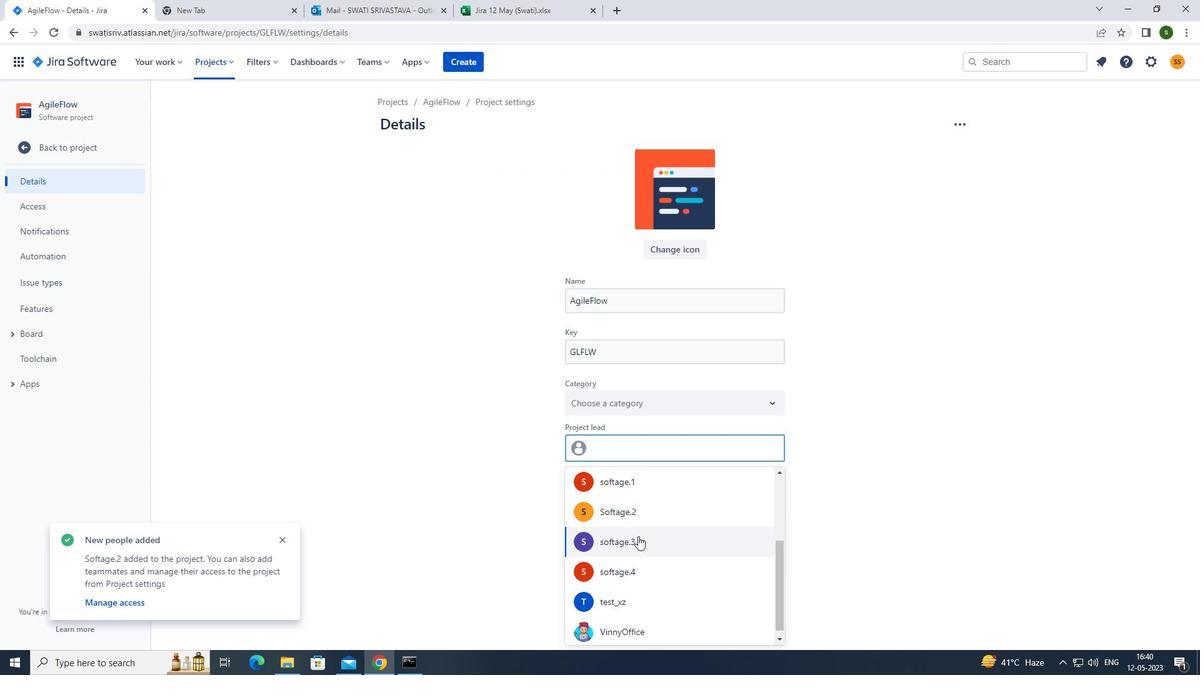 
Action: Mouse pressed left at (634, 510)
Screenshot: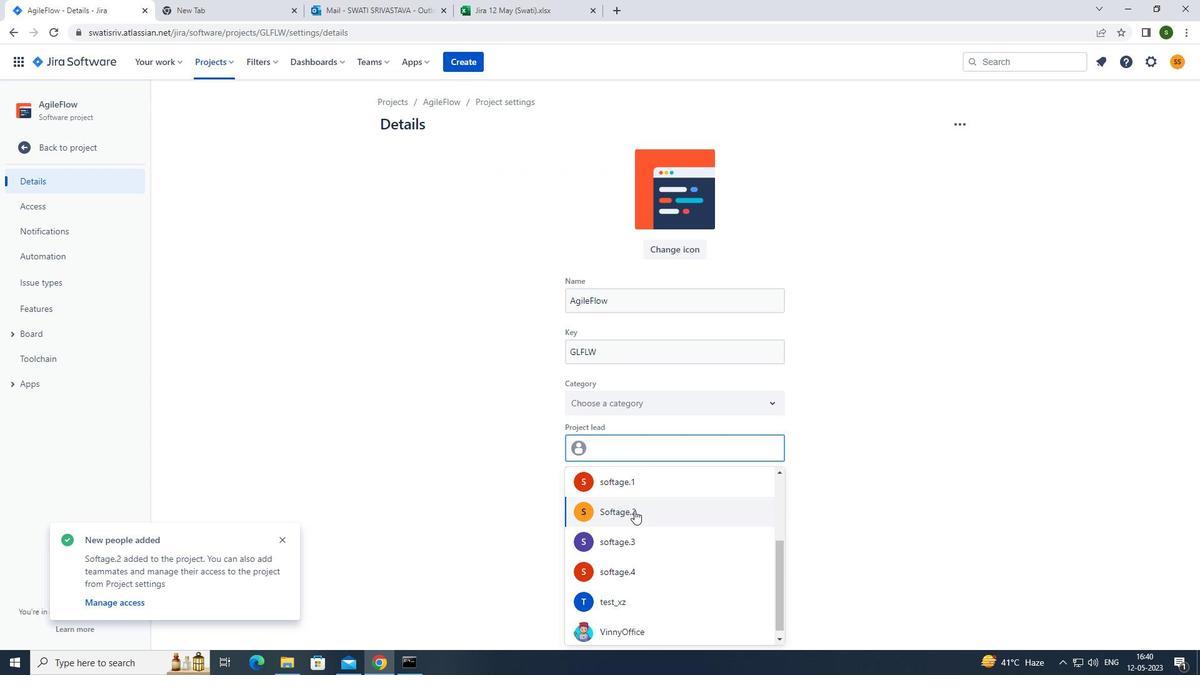 
Action: Mouse moved to (589, 544)
Screenshot: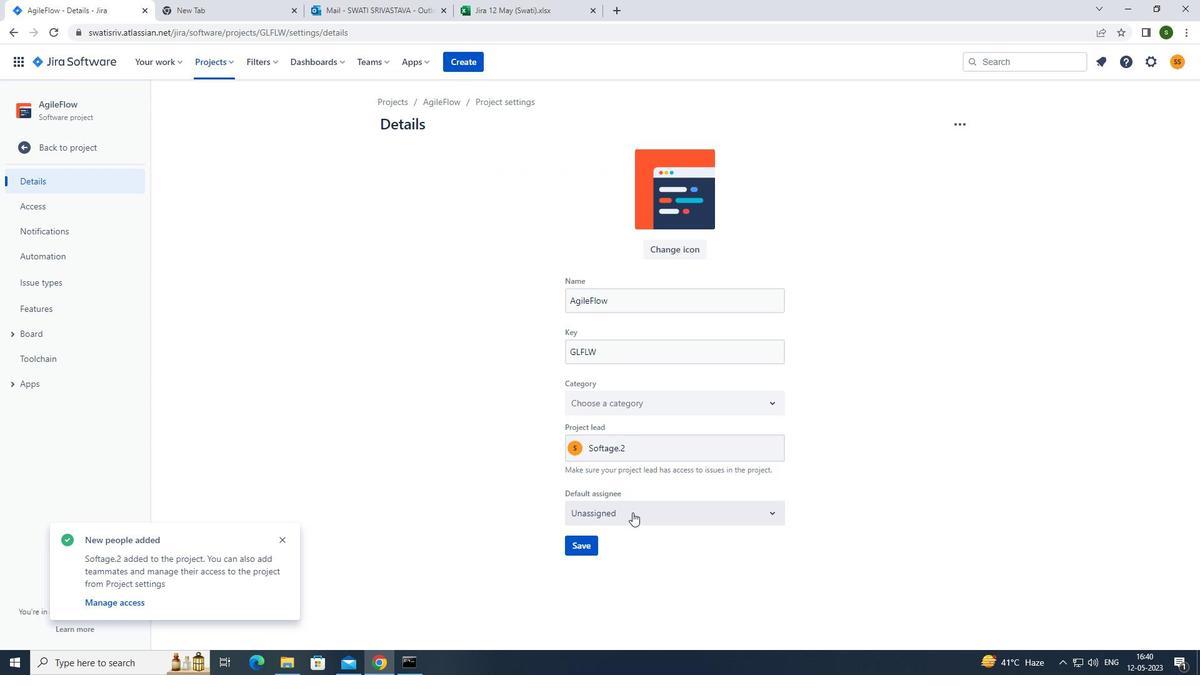 
Action: Mouse pressed left at (589, 544)
Screenshot: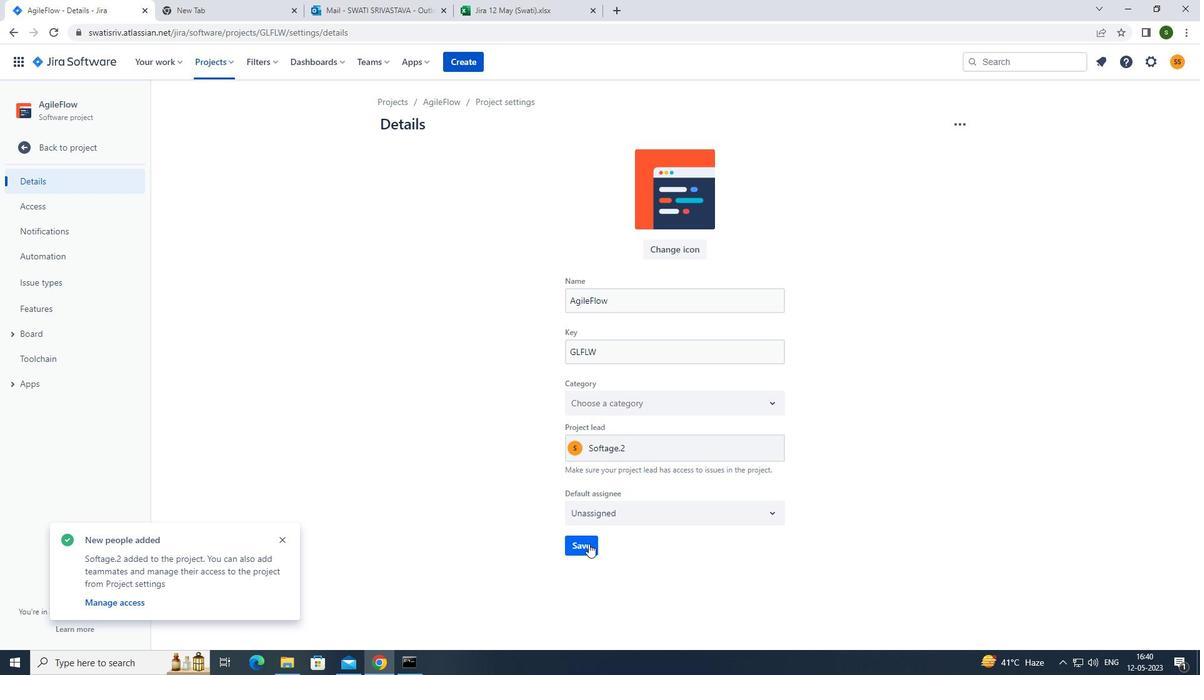 
Action: Mouse moved to (80, 150)
Screenshot: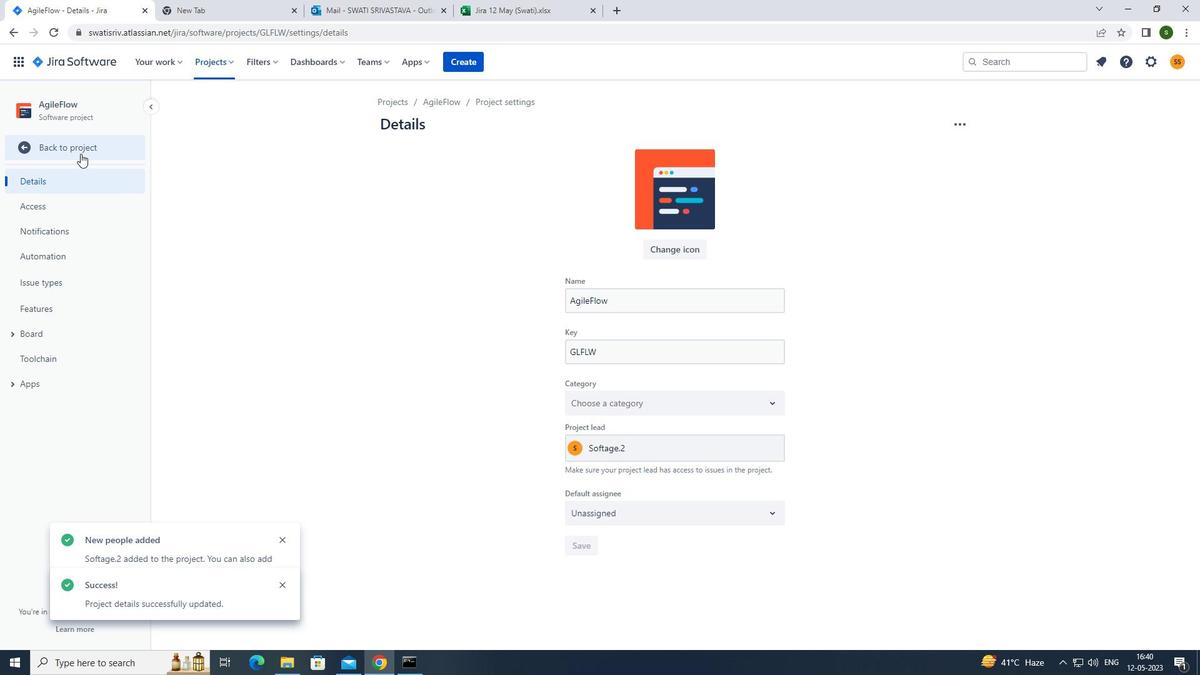 
Action: Mouse pressed left at (80, 150)
Screenshot: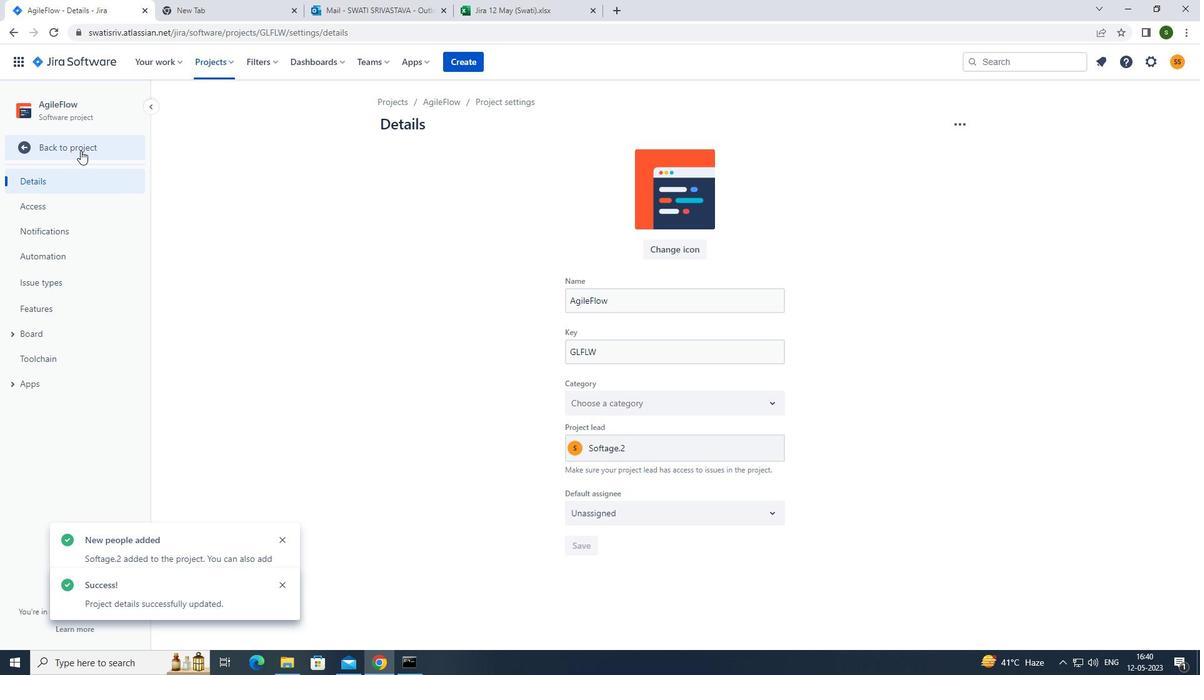 
Action: Mouse moved to (274, 166)
Screenshot: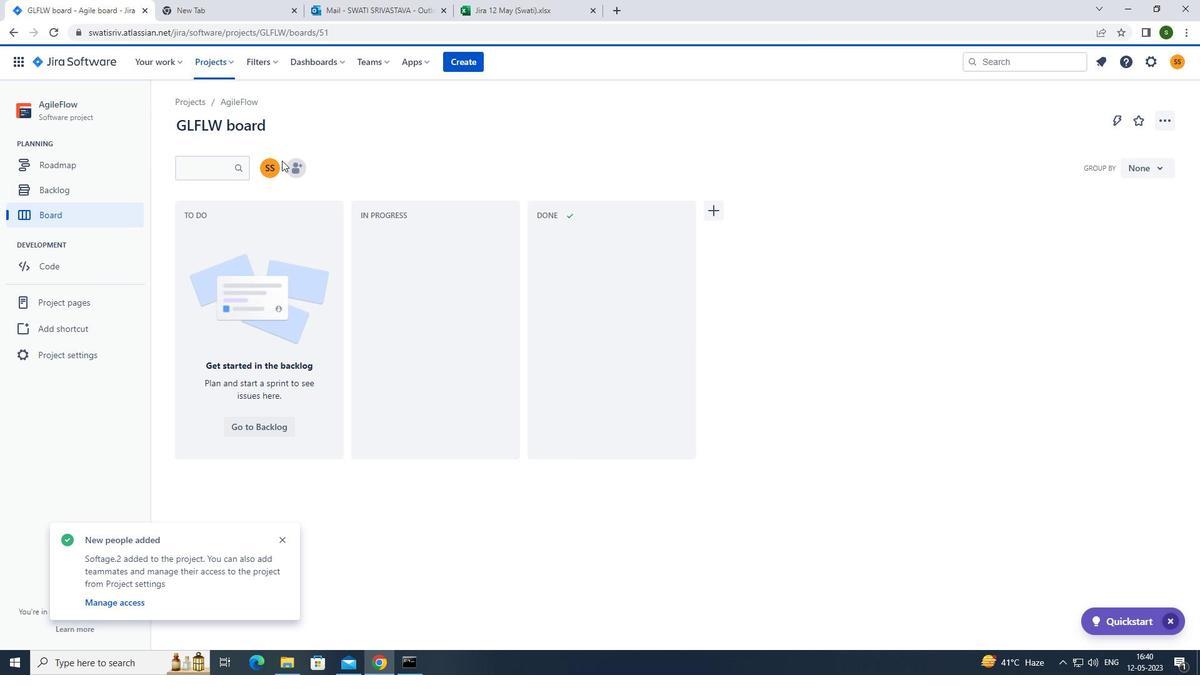 
Action: Mouse pressed left at (274, 166)
Screenshot: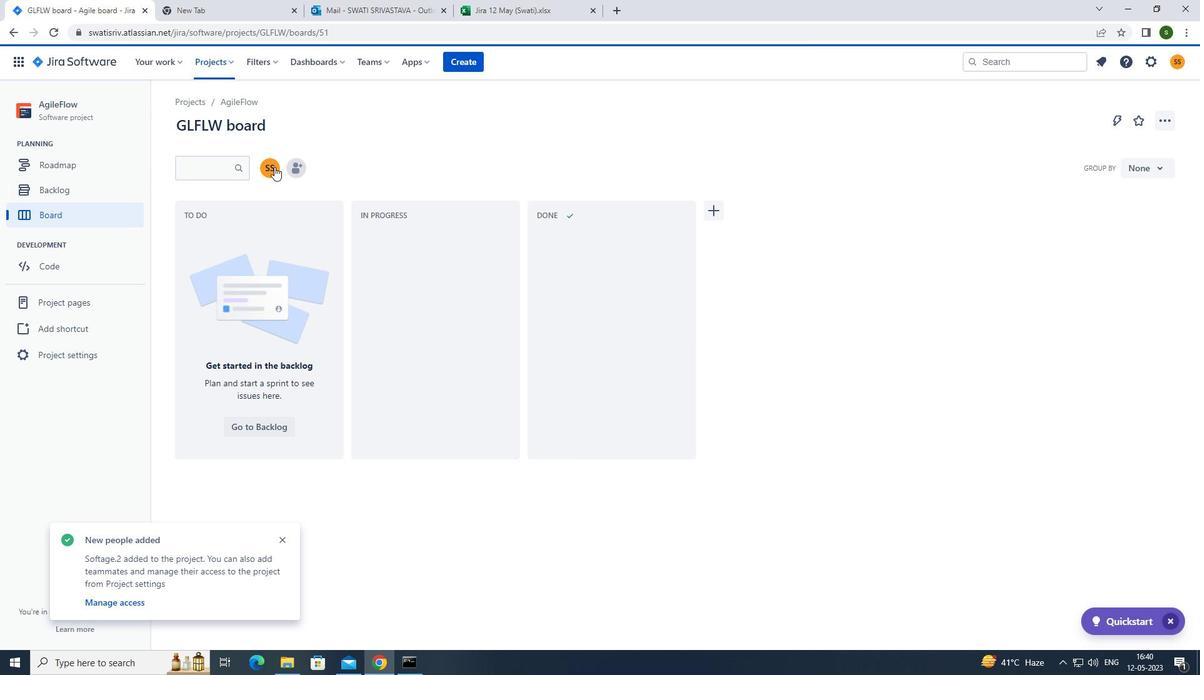 
Action: Mouse moved to (295, 168)
Screenshot: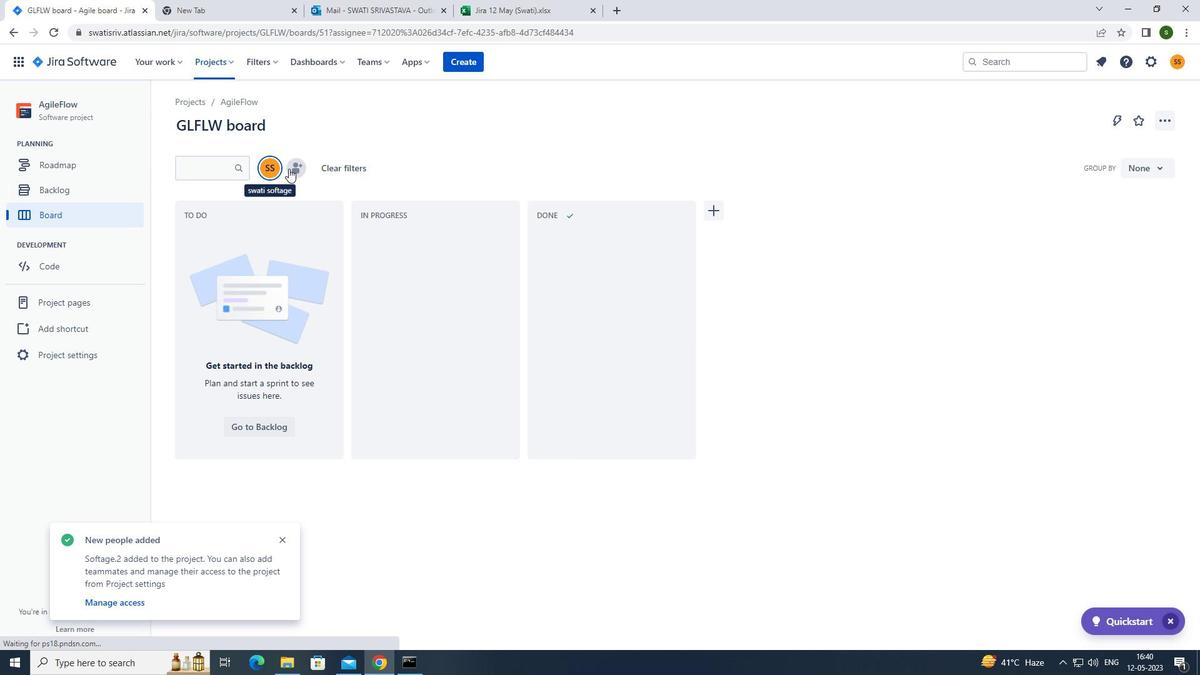 
Action: Mouse pressed left at (295, 168)
Screenshot: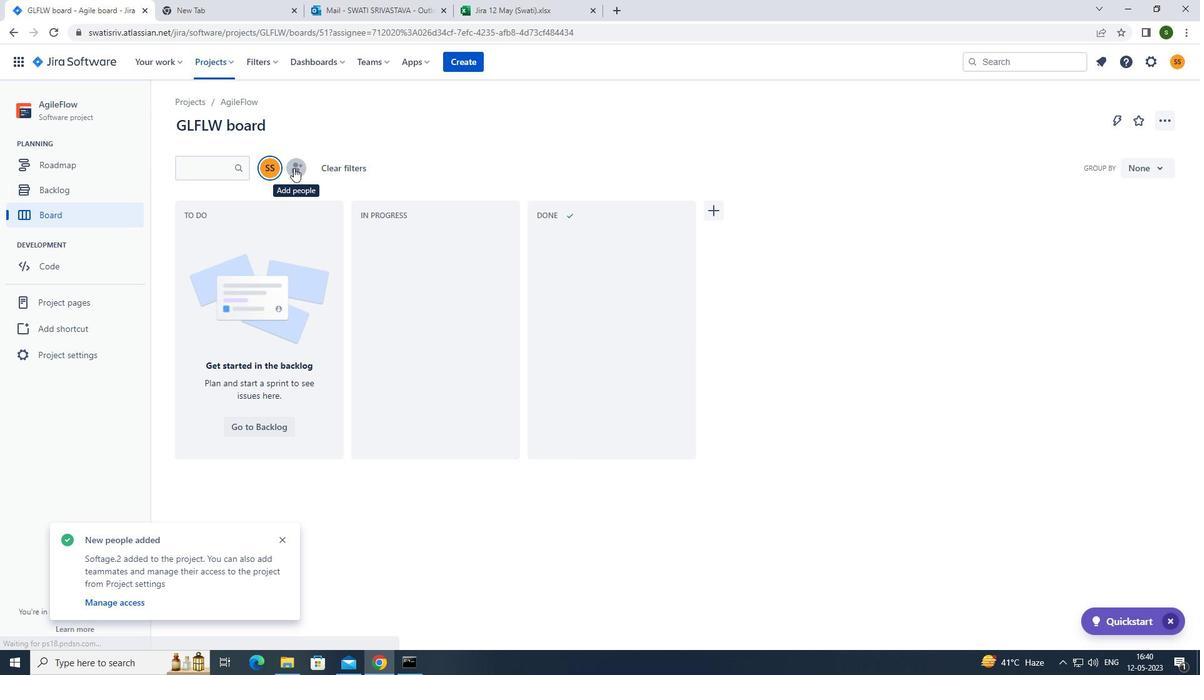
Action: Mouse moved to (544, 152)
Screenshot: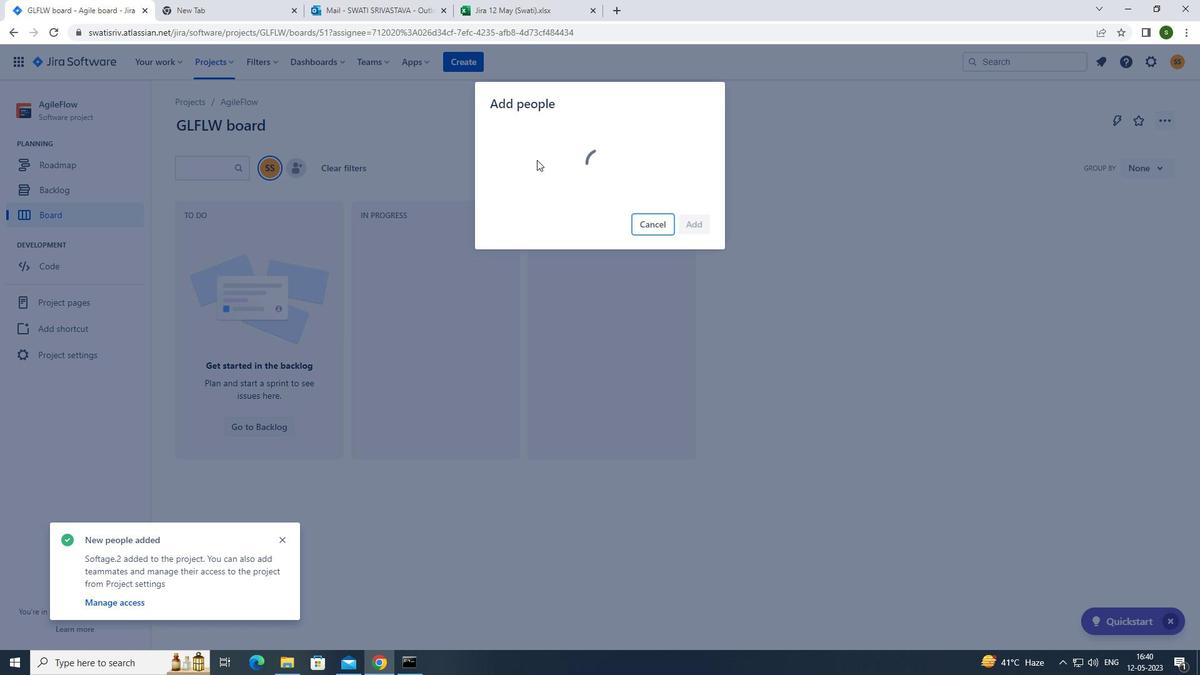 
Action: Key pressed s
Screenshot: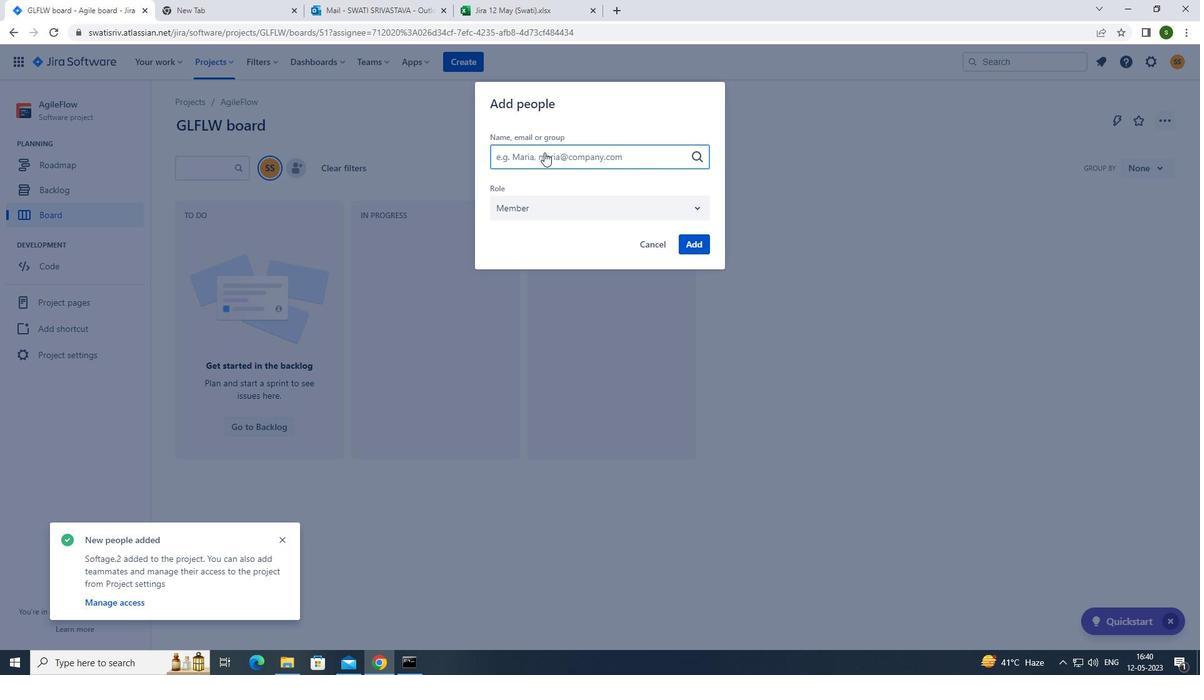 
Action: Mouse moved to (562, 337)
Screenshot: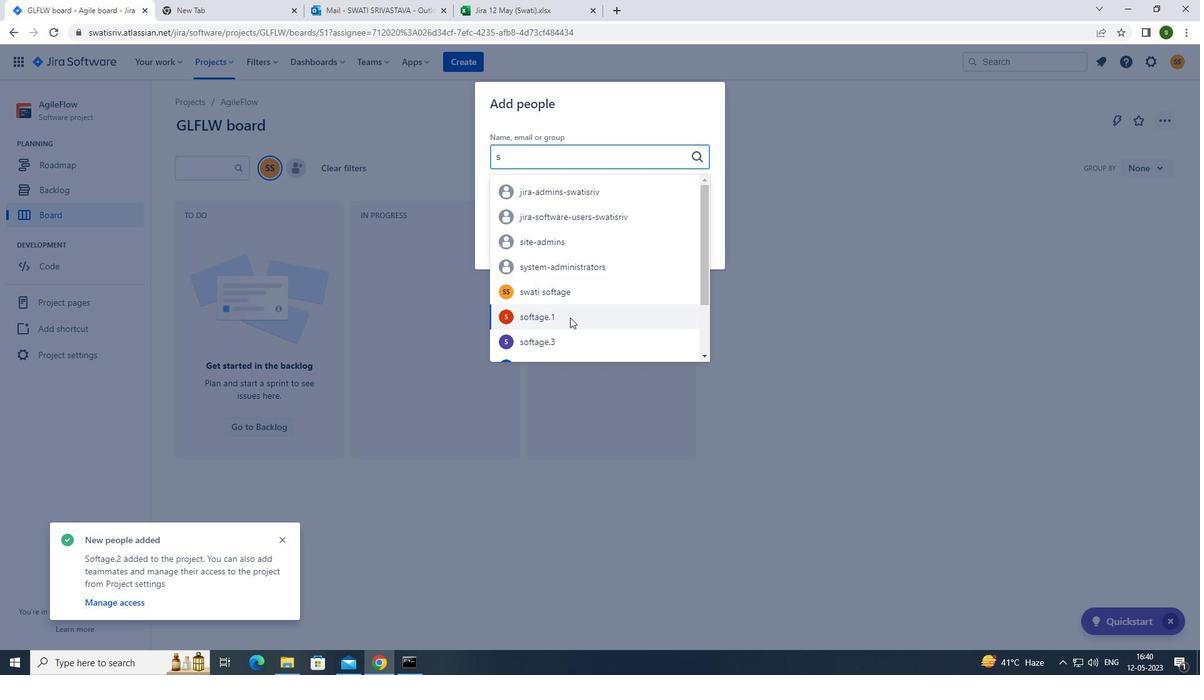 
Action: Mouse pressed left at (562, 337)
Screenshot: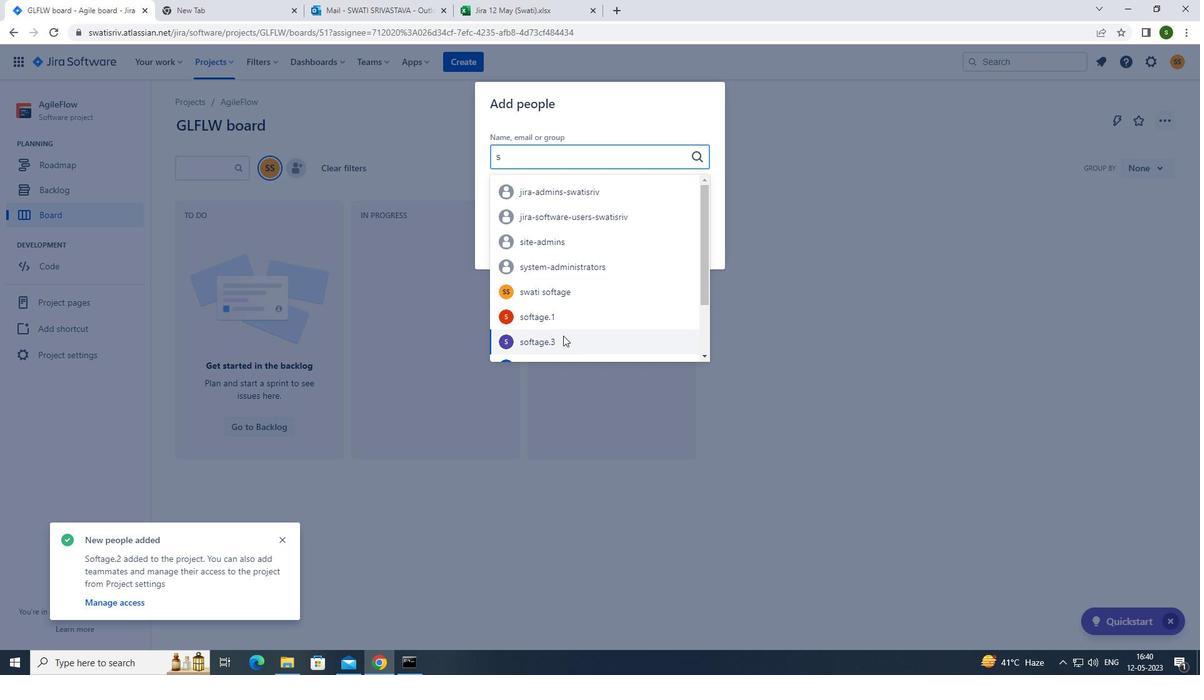 
Action: Mouse moved to (693, 238)
Screenshot: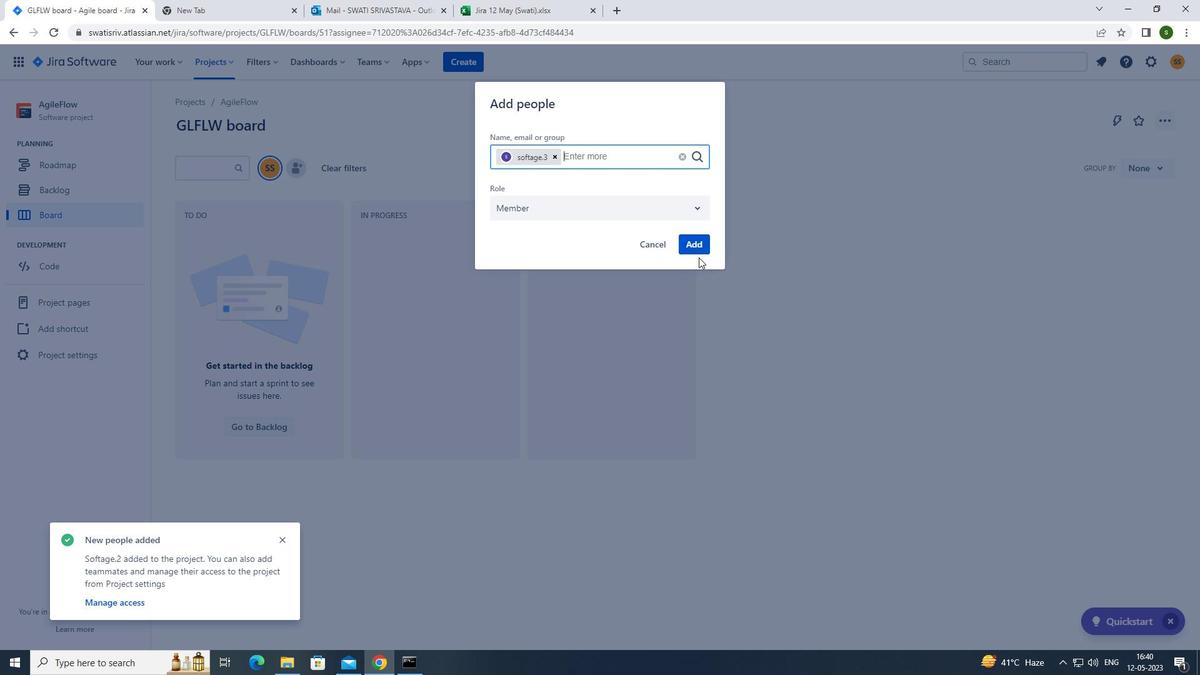 
Action: Mouse pressed left at (693, 238)
Screenshot: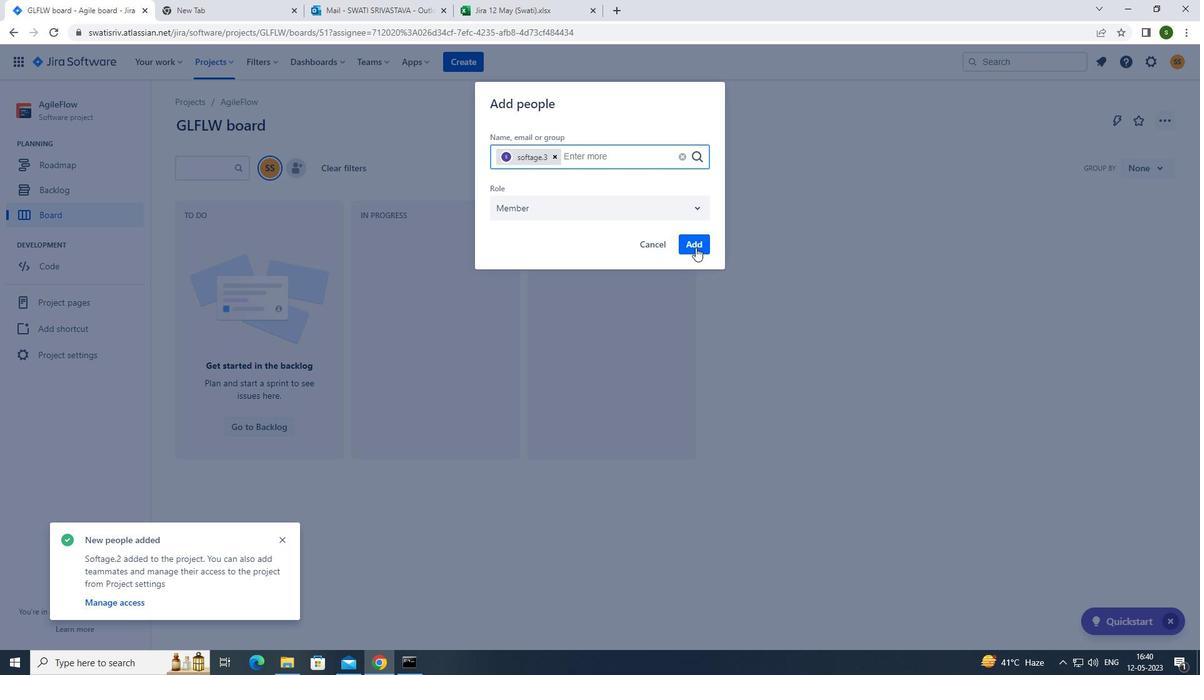 
Action: Mouse moved to (737, 258)
Screenshot: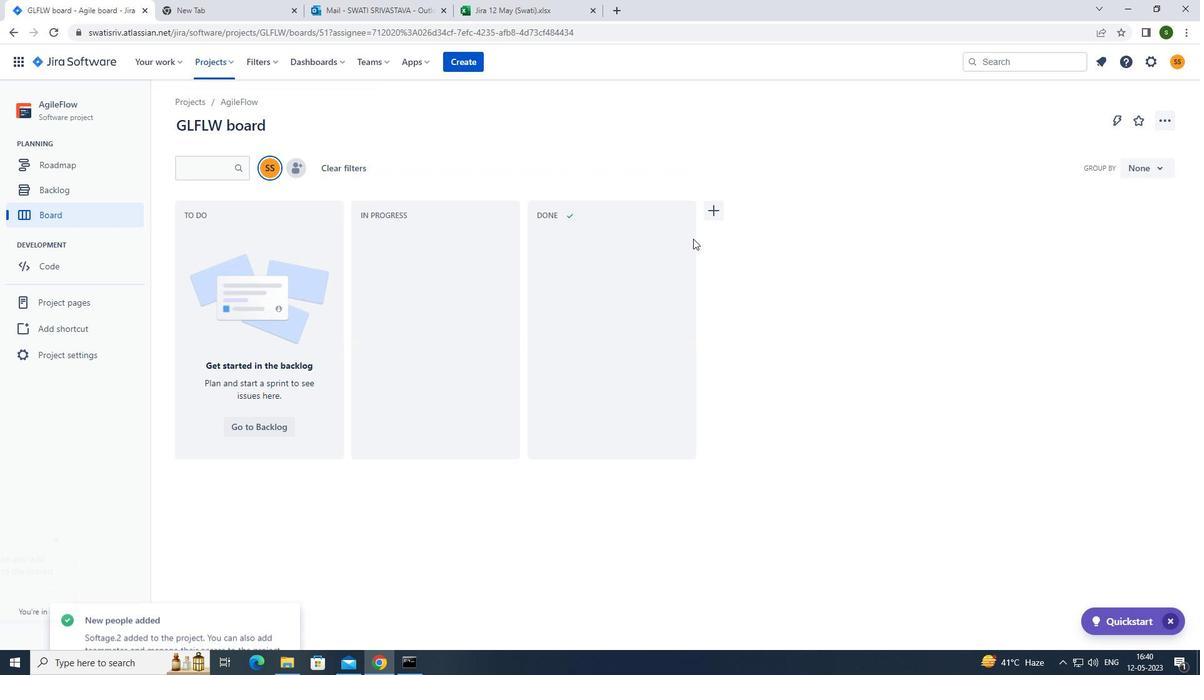 
